 Task: Create a rule from the Recommended list, Task Added to this Project -> add SubTasks in the project ApprisePro with SubTasks Gather and Analyse Requirements , Design and Implement Solution , System Test and UAT , Release to Production / Go Live
Action: Mouse moved to (770, 587)
Screenshot: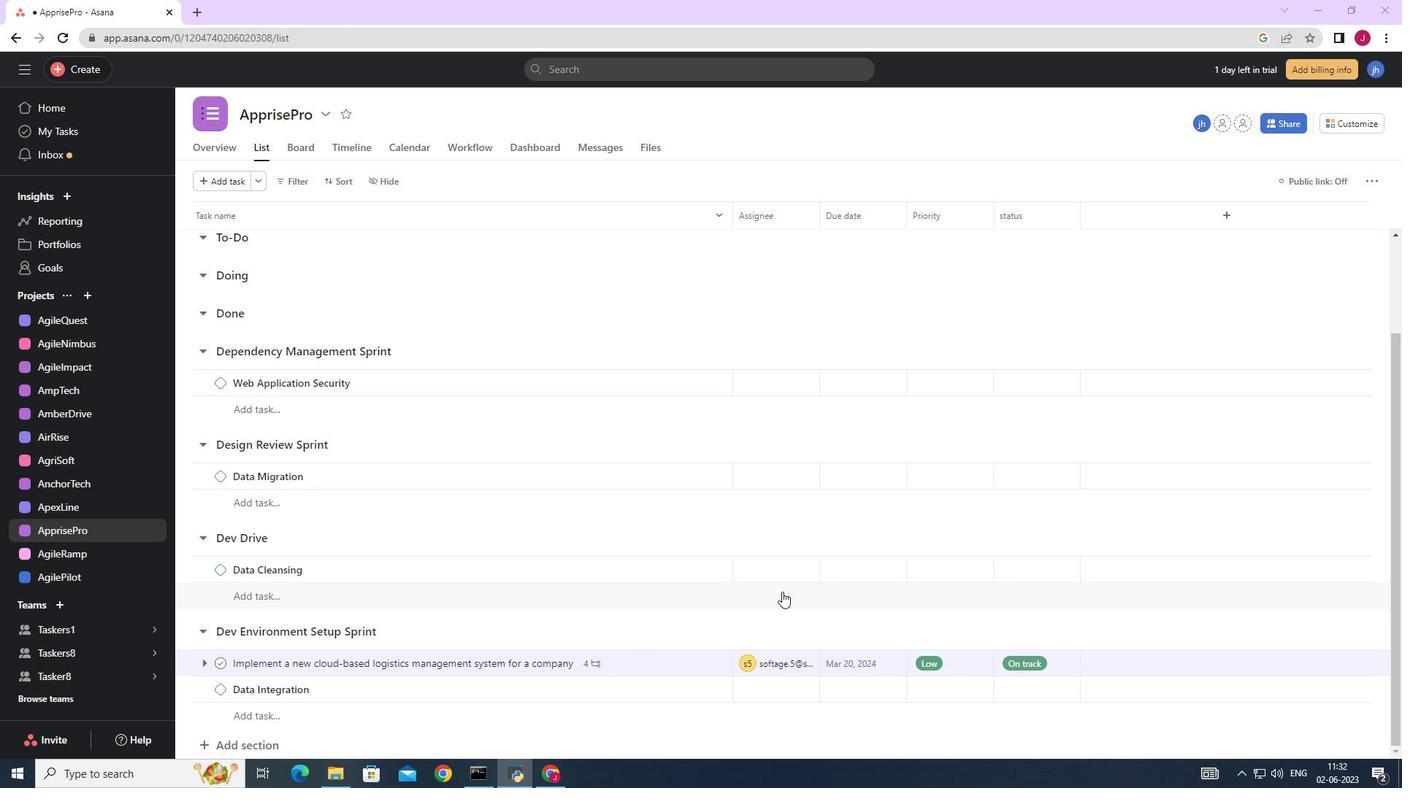 
Action: Mouse scrolled (770, 587) with delta (0, 0)
Screenshot: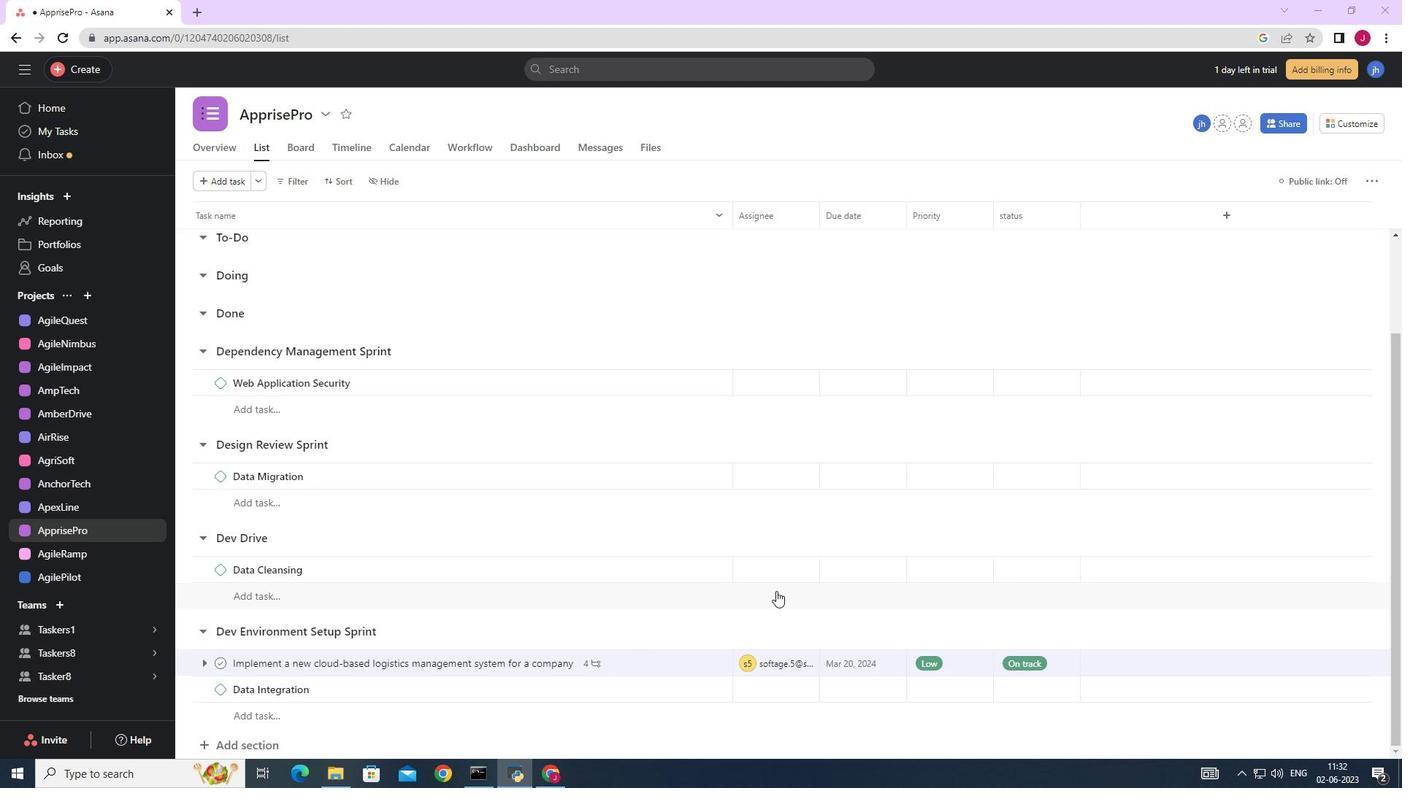 
Action: Mouse scrolled (770, 587) with delta (0, 0)
Screenshot: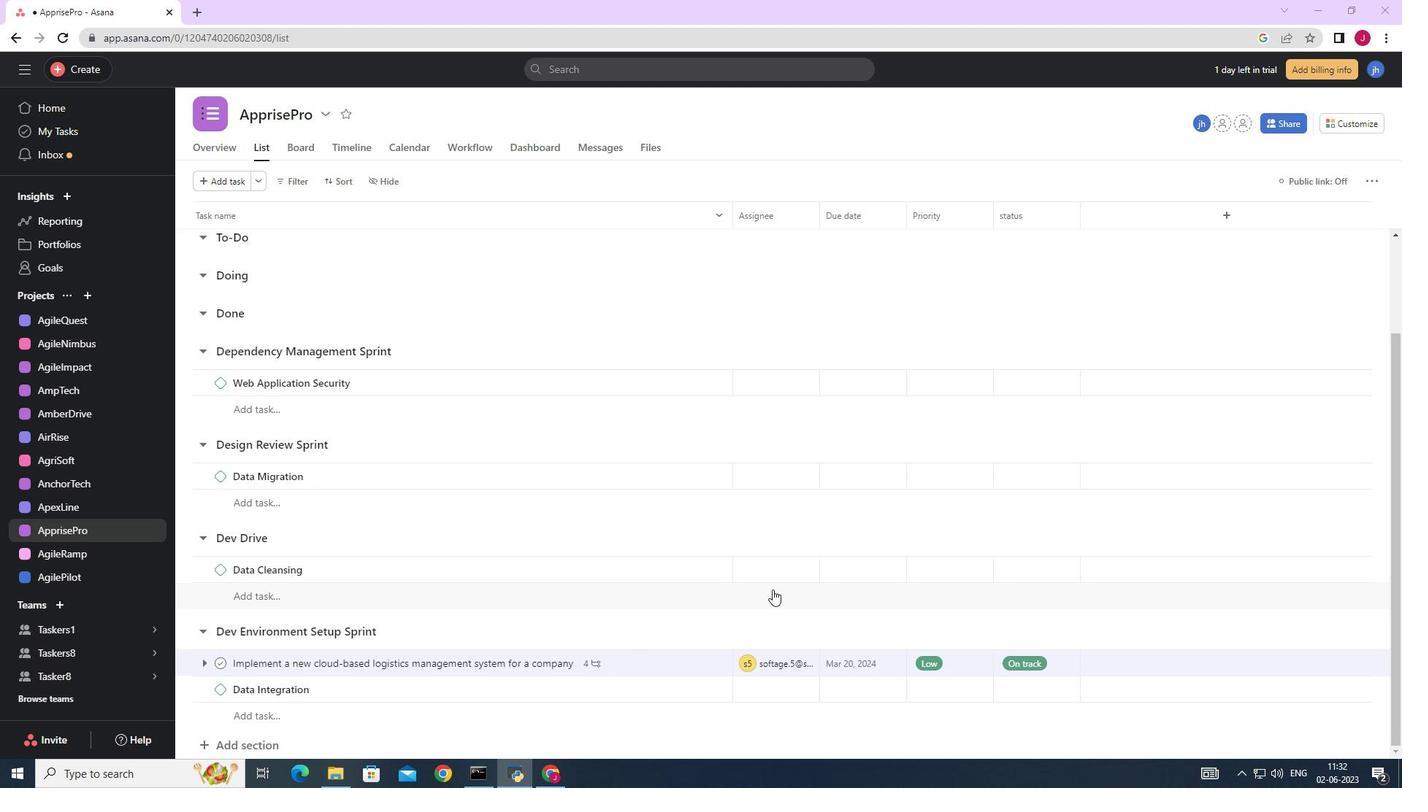 
Action: Mouse scrolled (770, 587) with delta (0, 0)
Screenshot: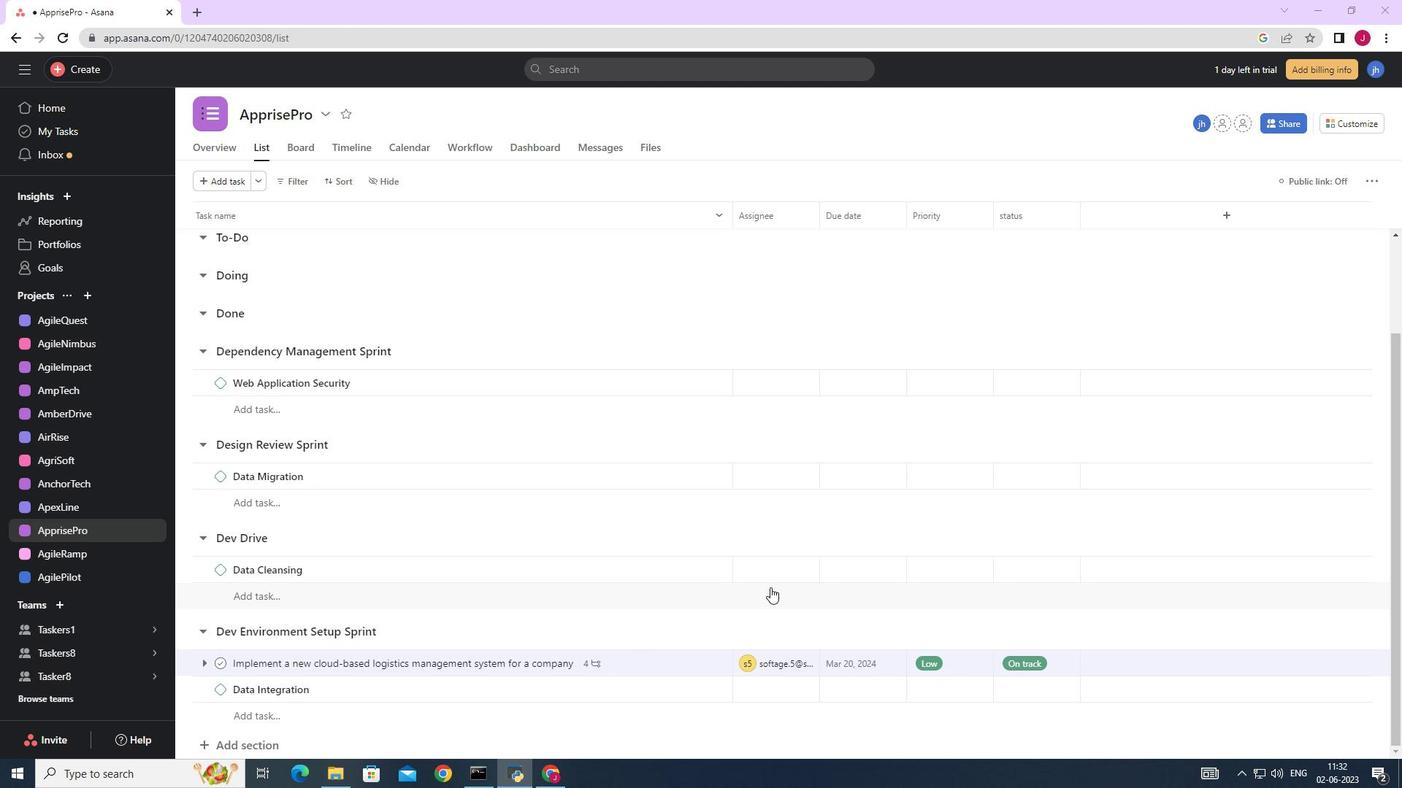 
Action: Mouse scrolled (770, 587) with delta (0, 0)
Screenshot: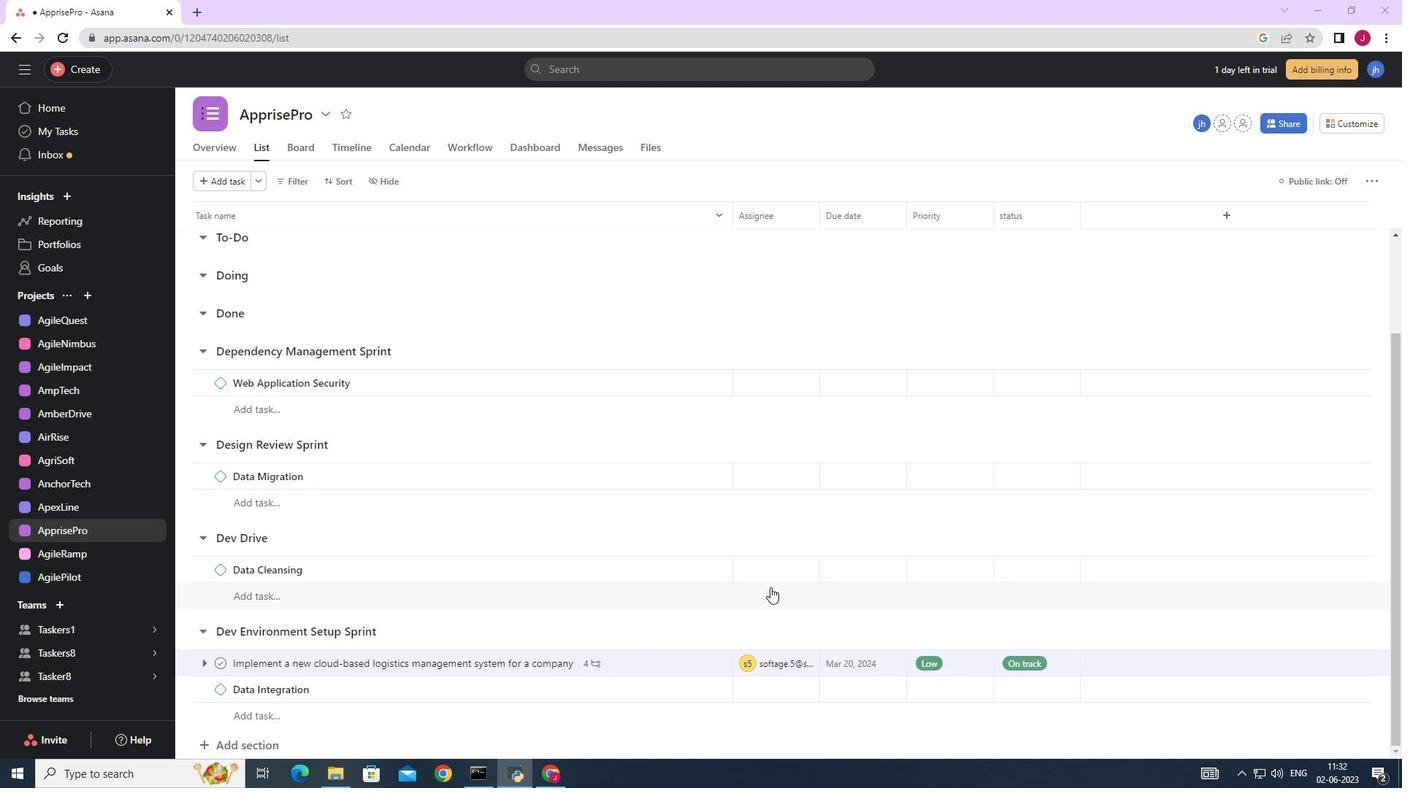 
Action: Mouse moved to (755, 575)
Screenshot: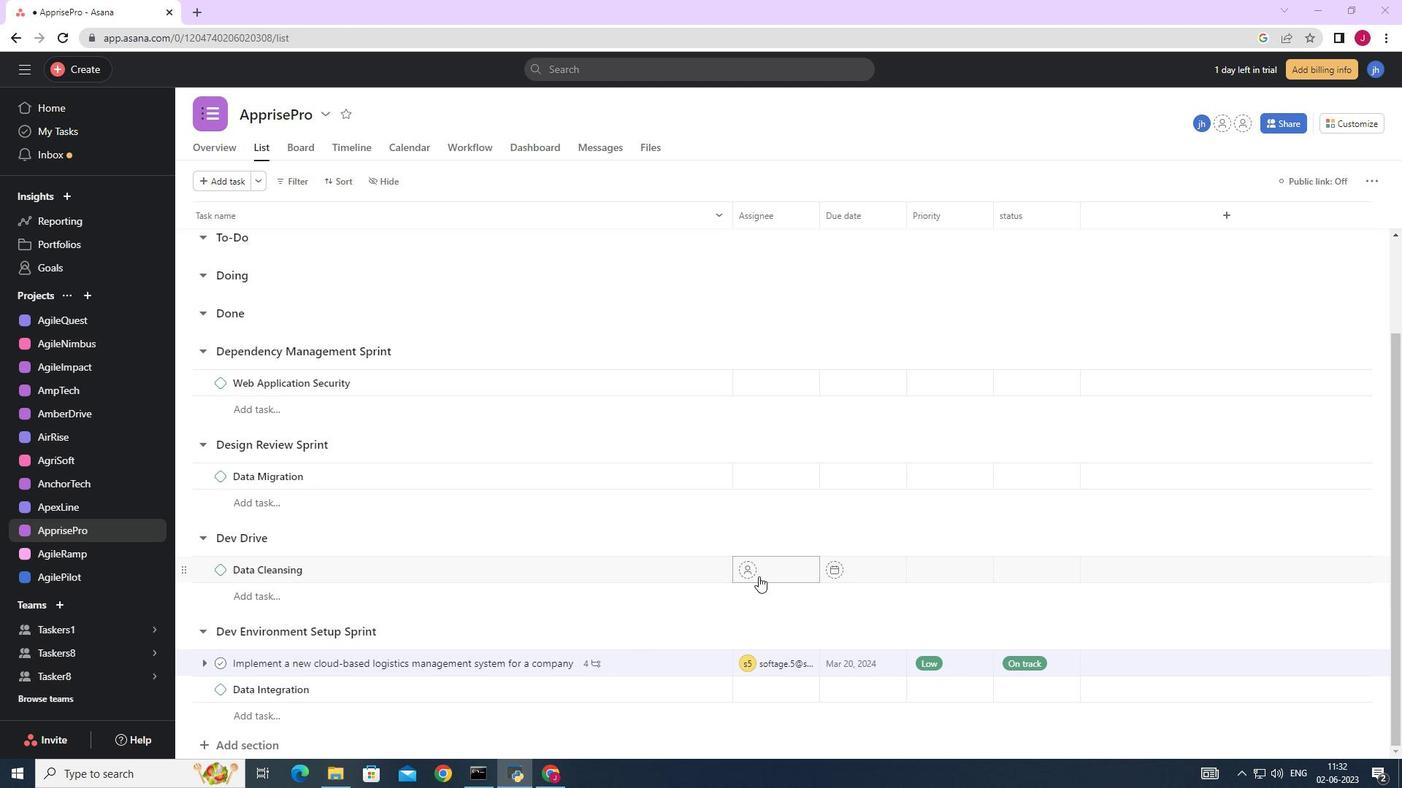 
Action: Mouse scrolled (755, 574) with delta (0, 0)
Screenshot: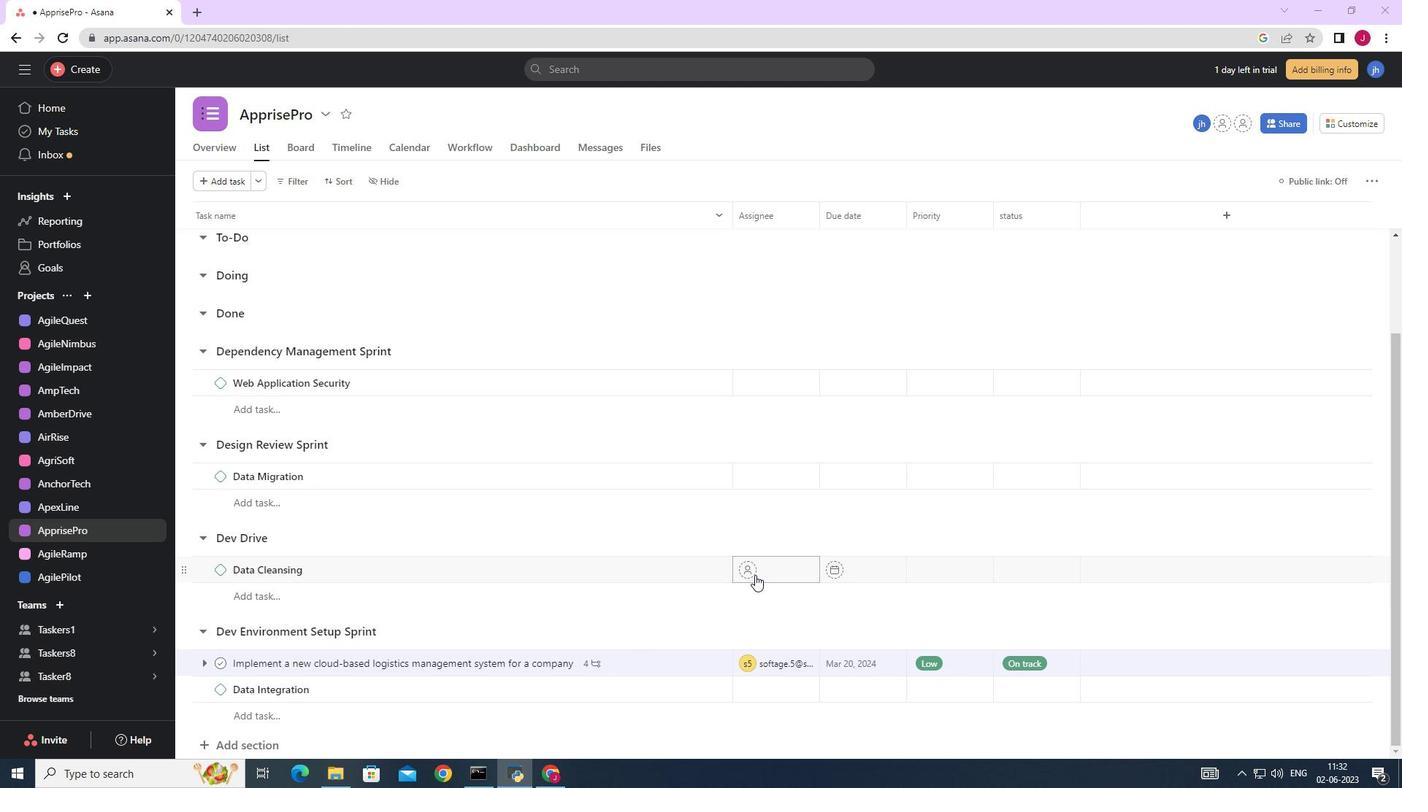 
Action: Mouse scrolled (755, 574) with delta (0, 0)
Screenshot: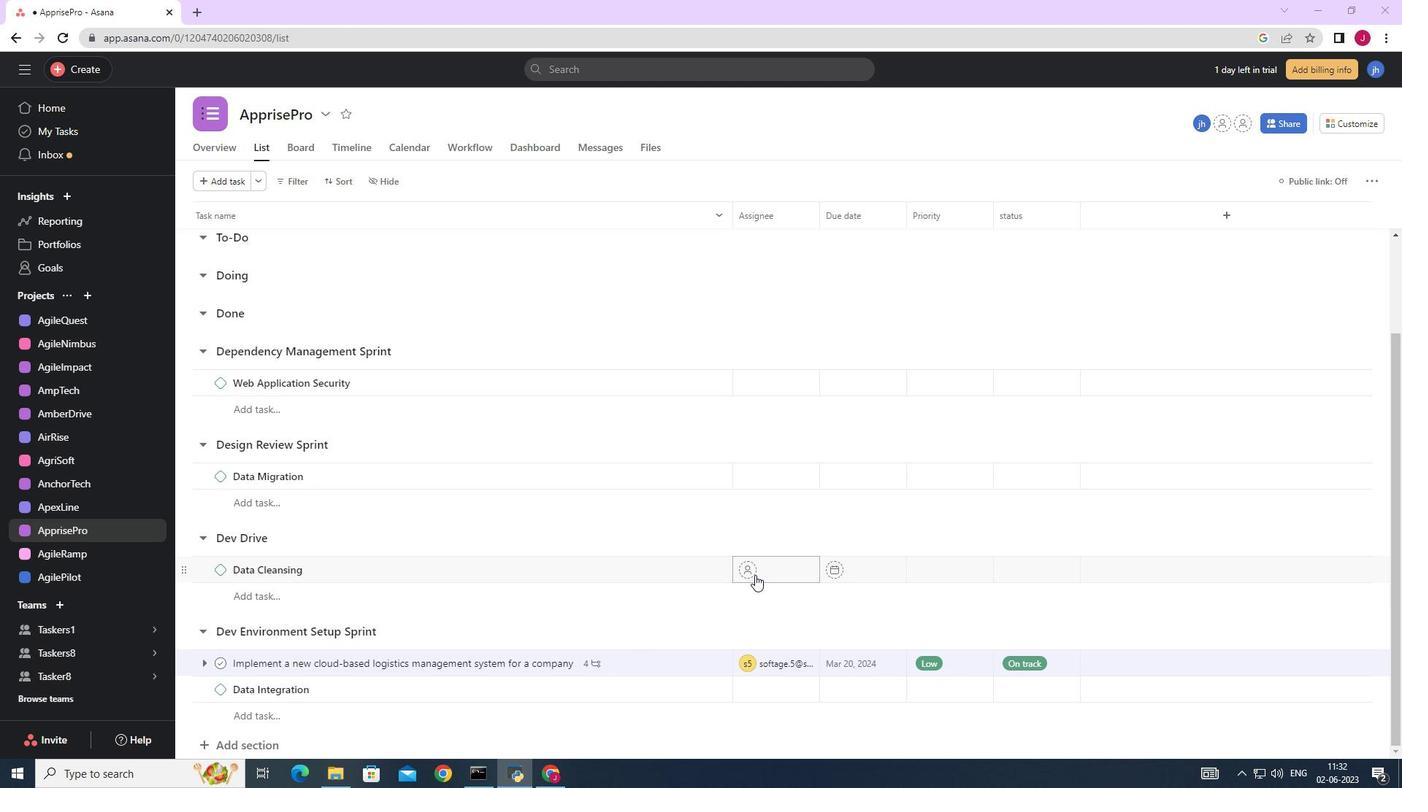 
Action: Mouse moved to (1348, 125)
Screenshot: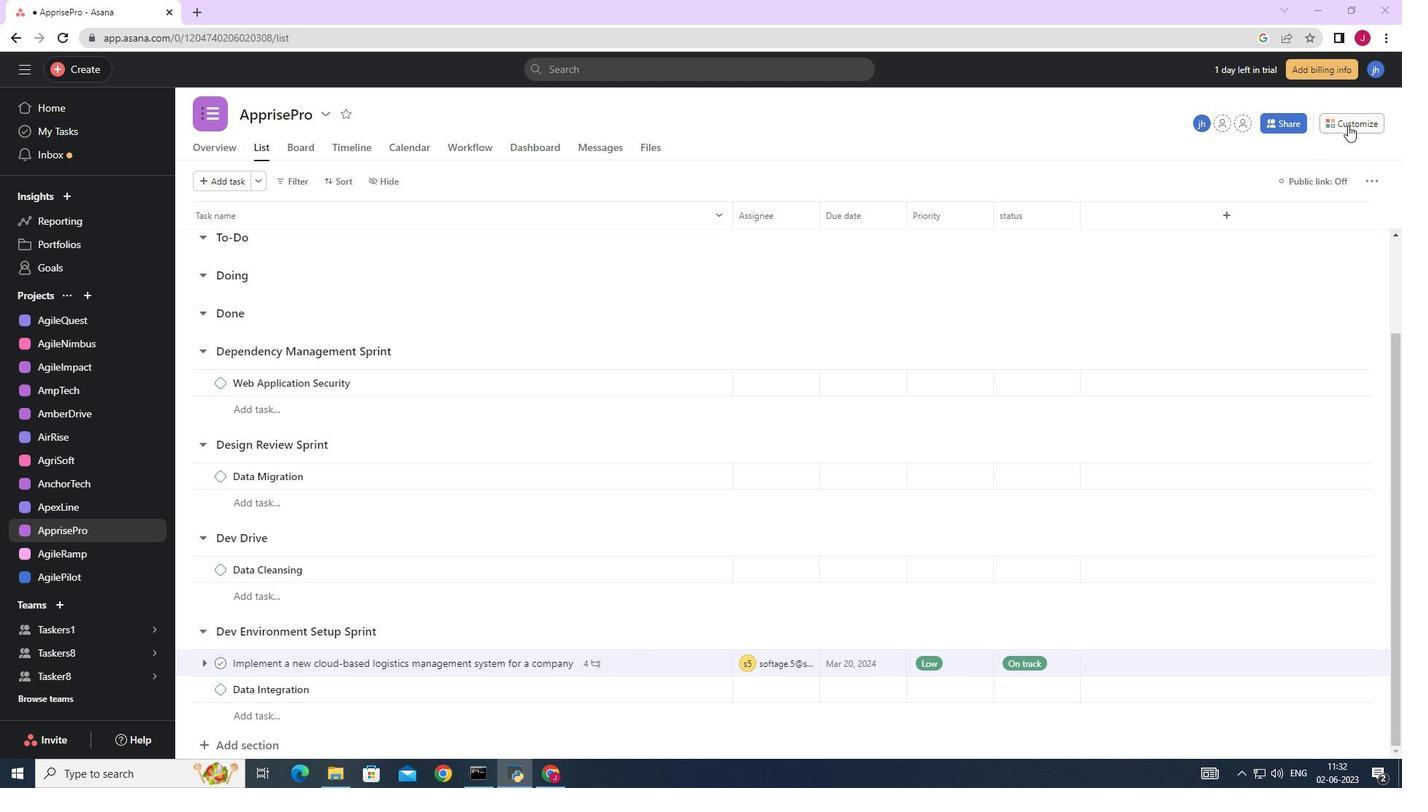
Action: Mouse pressed left at (1348, 125)
Screenshot: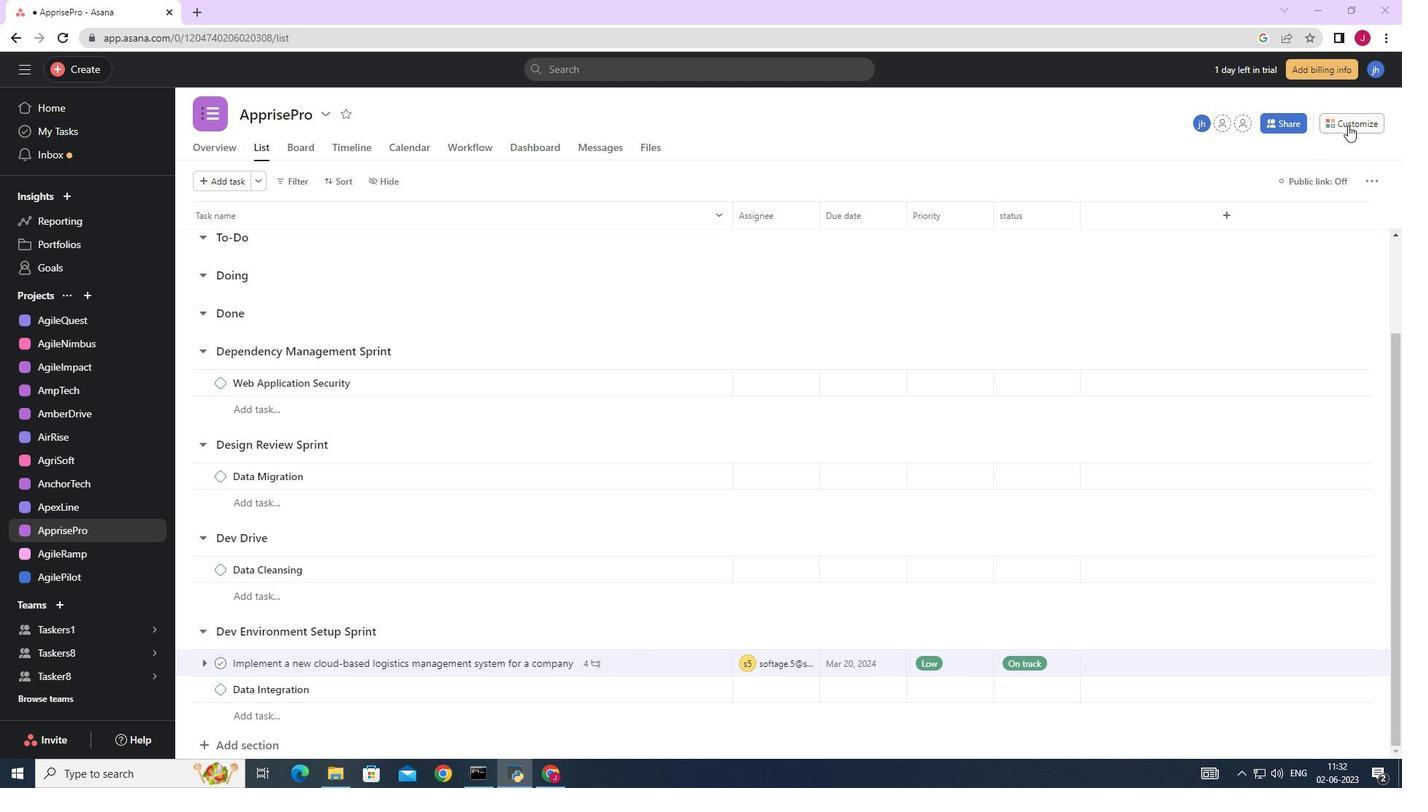 
Action: Mouse moved to (1104, 321)
Screenshot: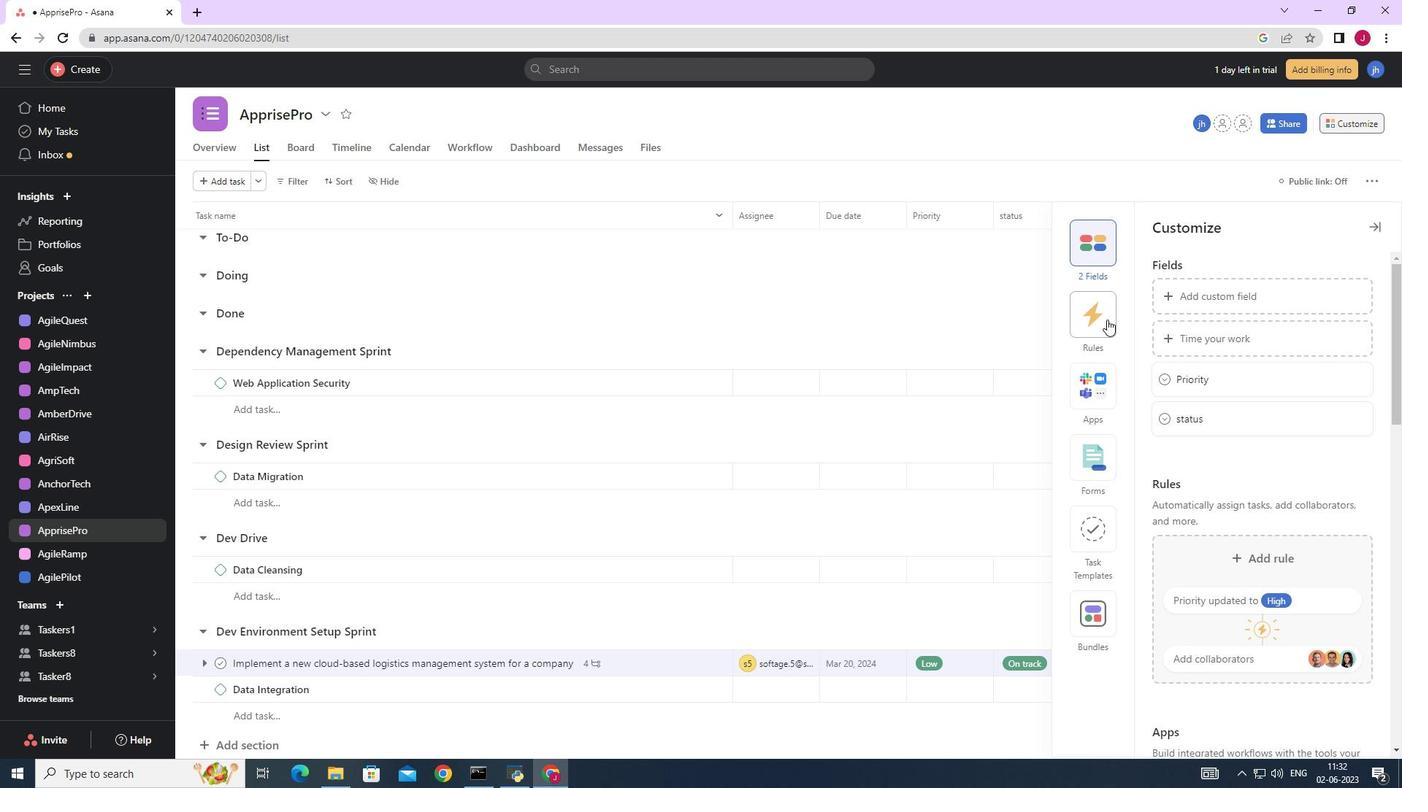 
Action: Mouse pressed left at (1104, 321)
Screenshot: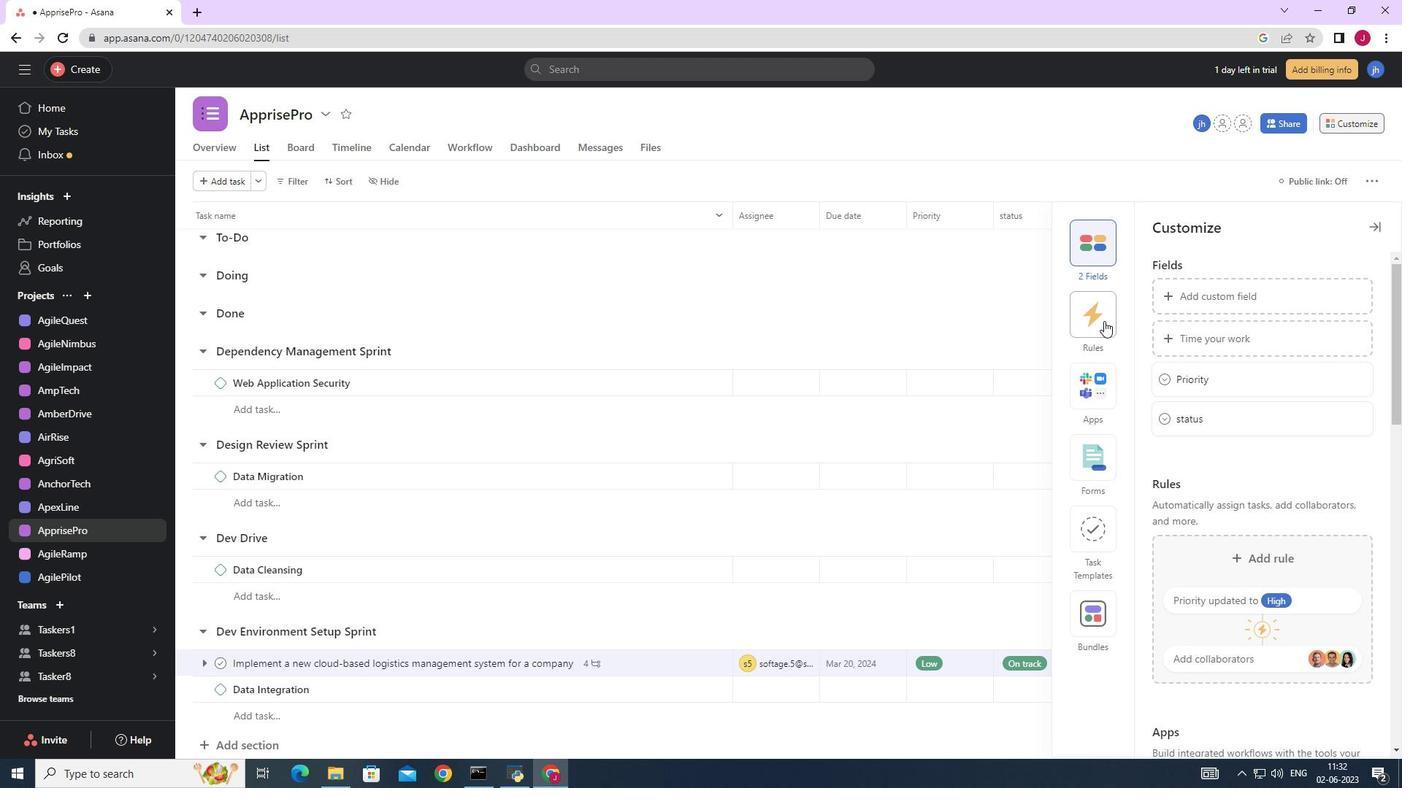 
Action: Mouse moved to (1236, 333)
Screenshot: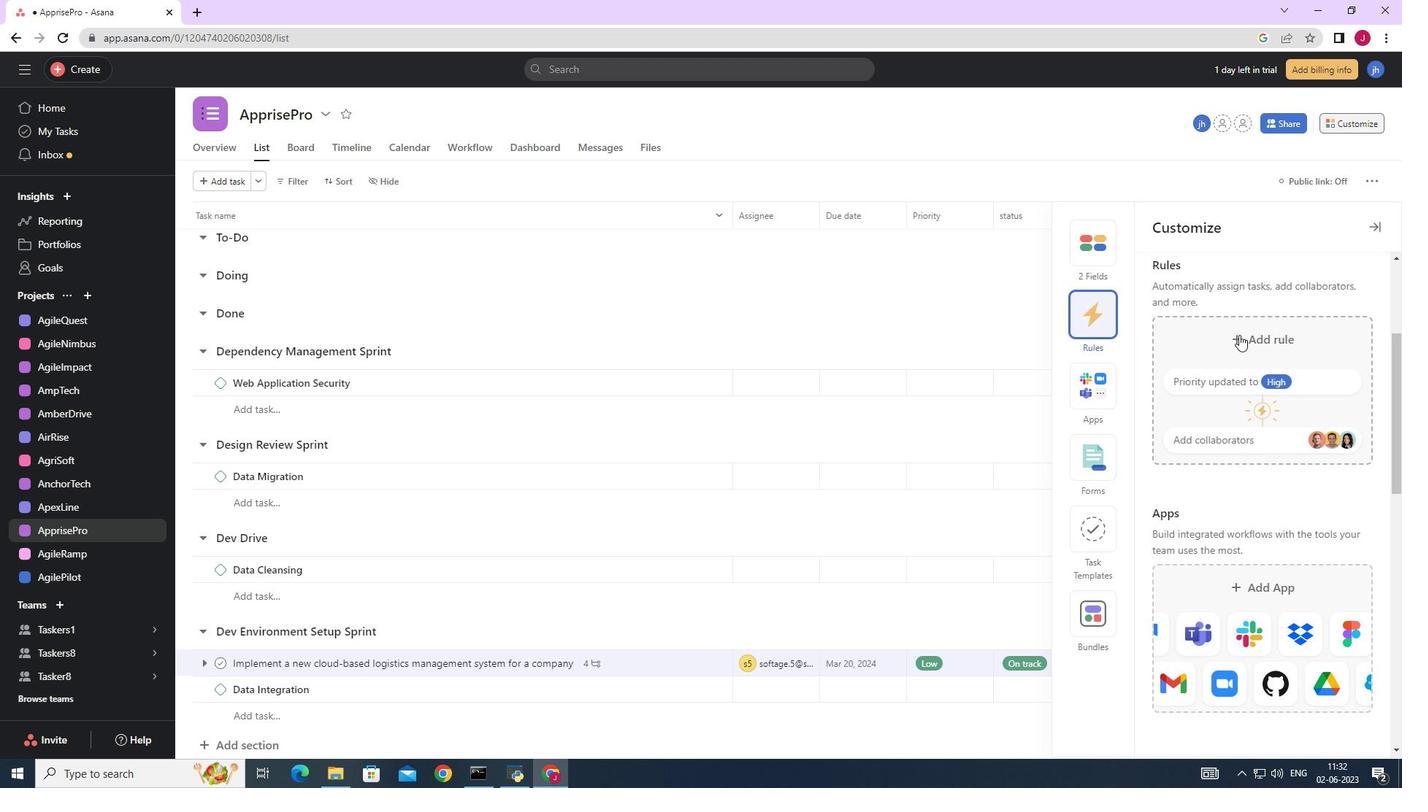 
Action: Mouse pressed left at (1236, 333)
Screenshot: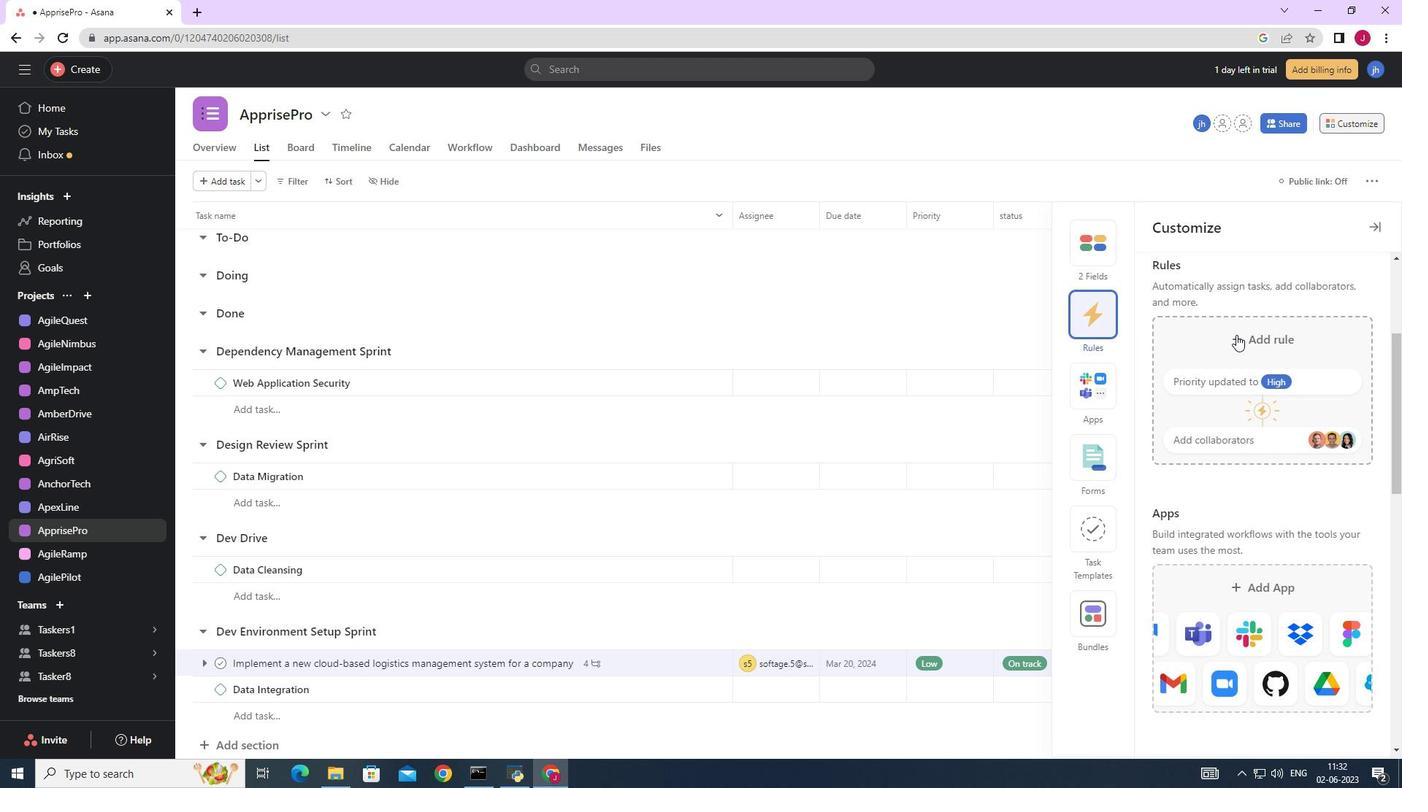 
Action: Mouse moved to (538, 224)
Screenshot: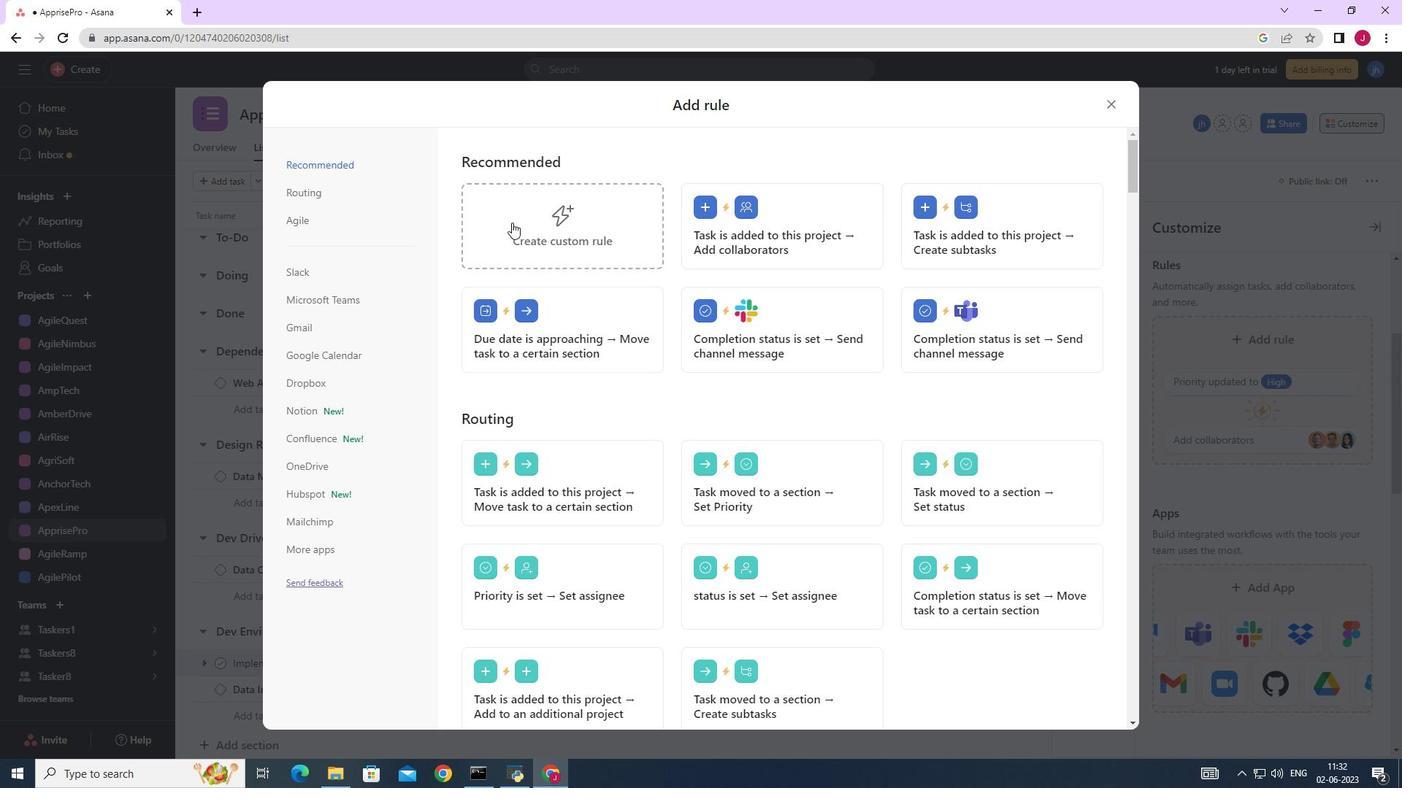 
Action: Mouse pressed left at (538, 224)
Screenshot: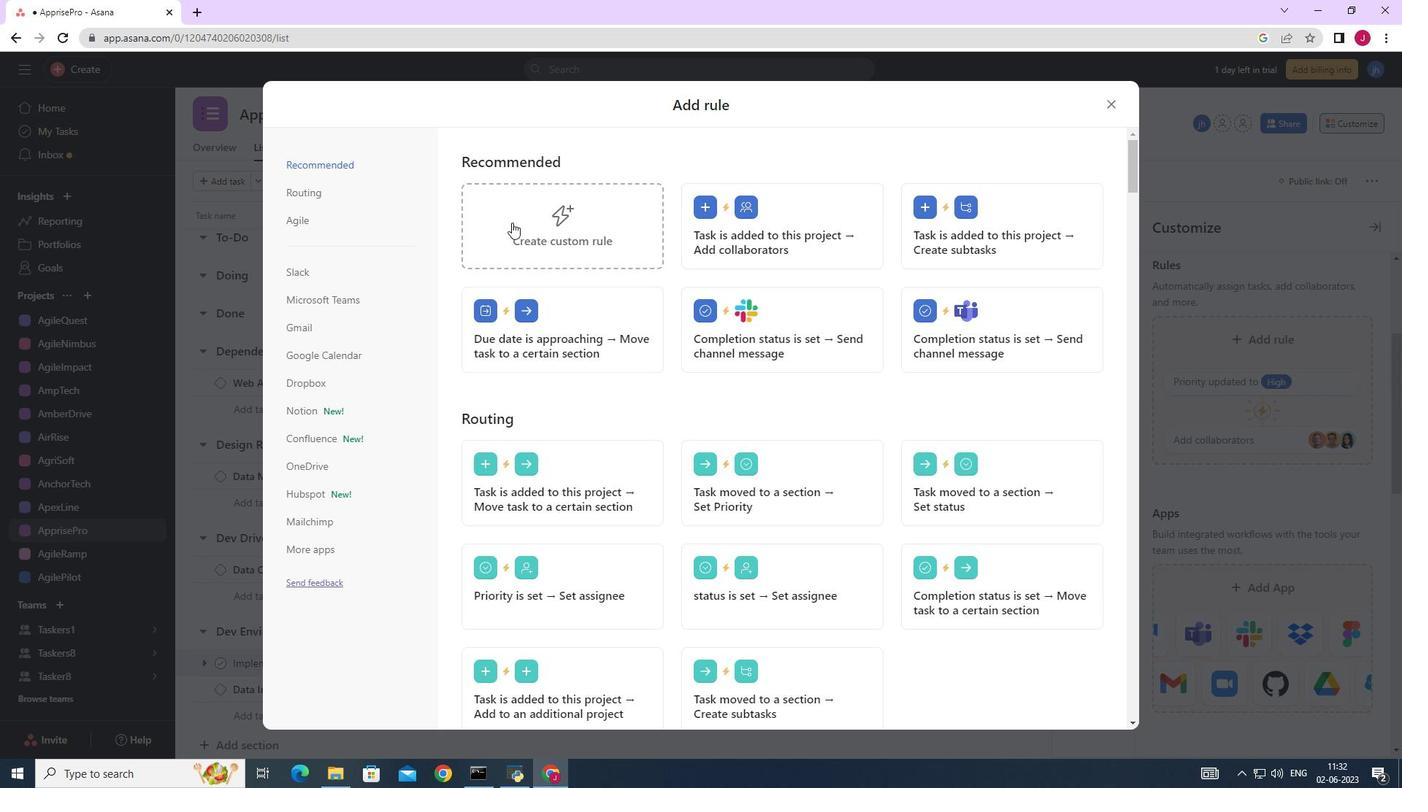 
Action: Mouse moved to (705, 395)
Screenshot: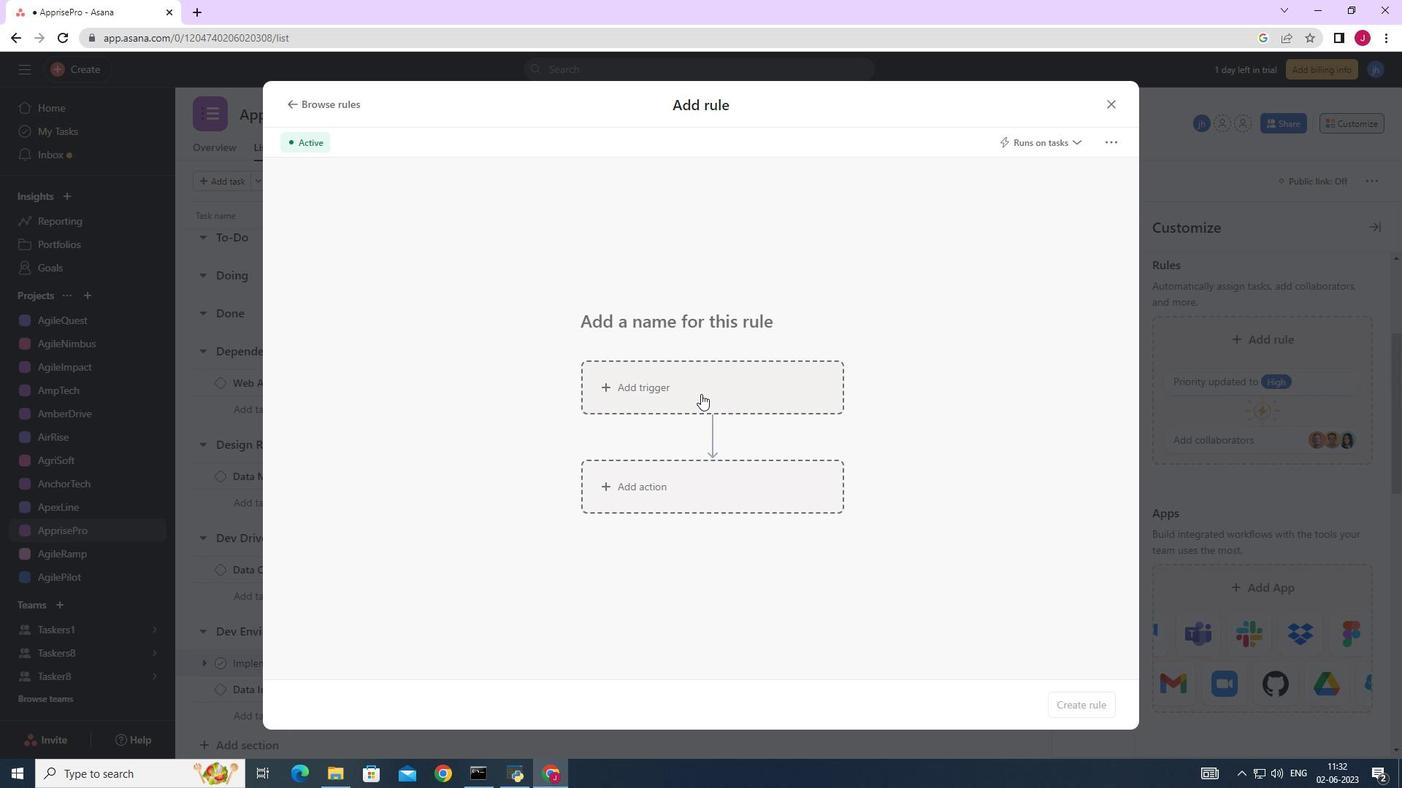 
Action: Mouse pressed left at (705, 395)
Screenshot: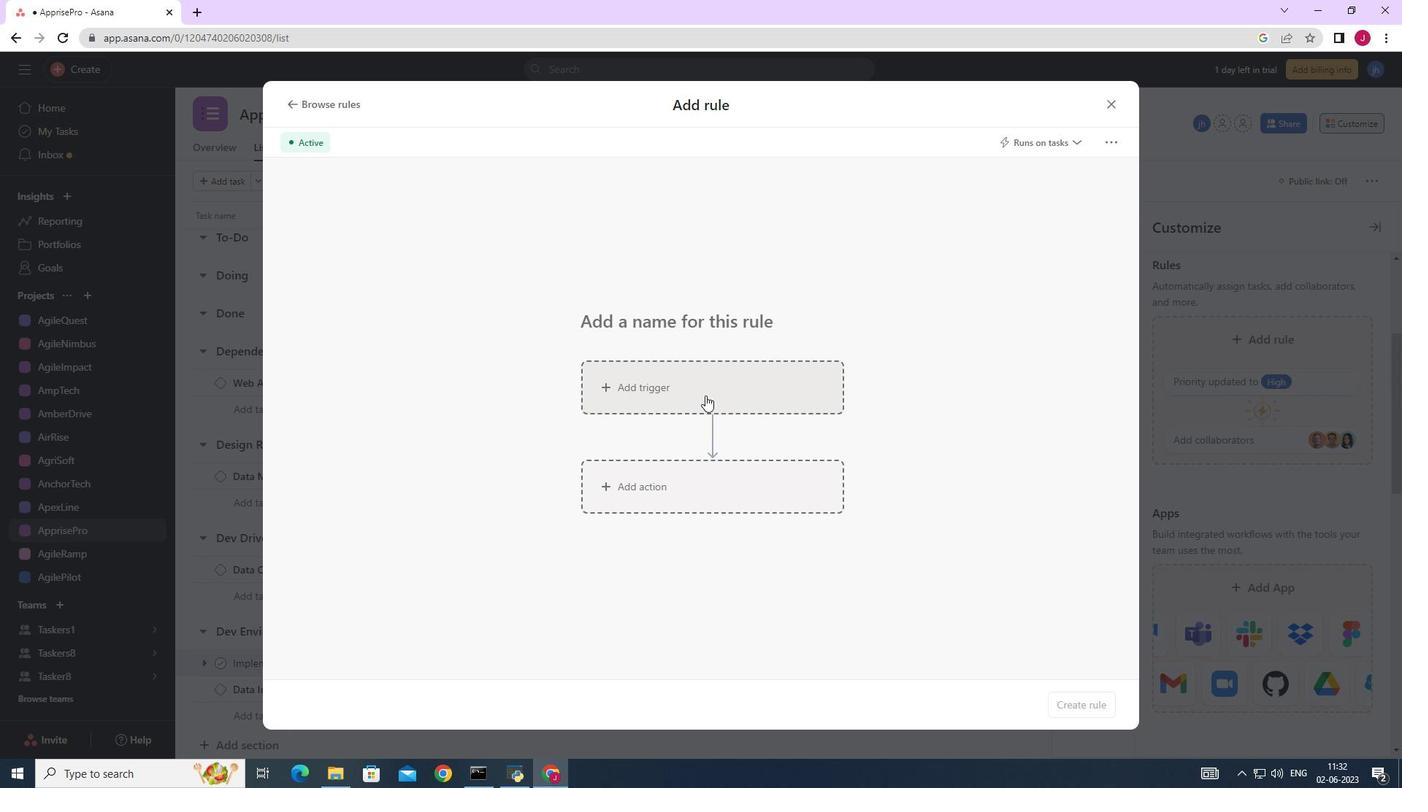 
Action: Mouse moved to (644, 496)
Screenshot: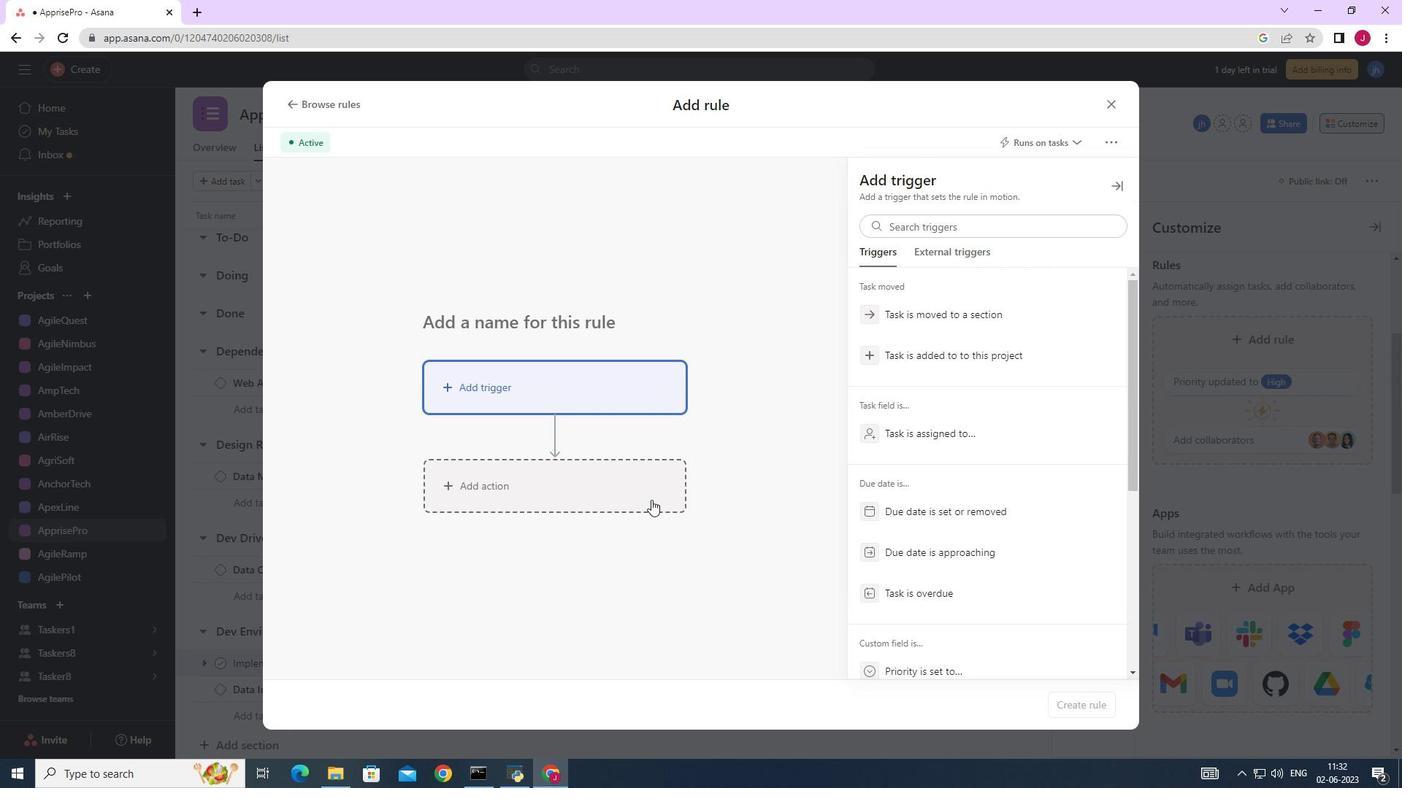 
Action: Mouse pressed left at (644, 496)
Screenshot: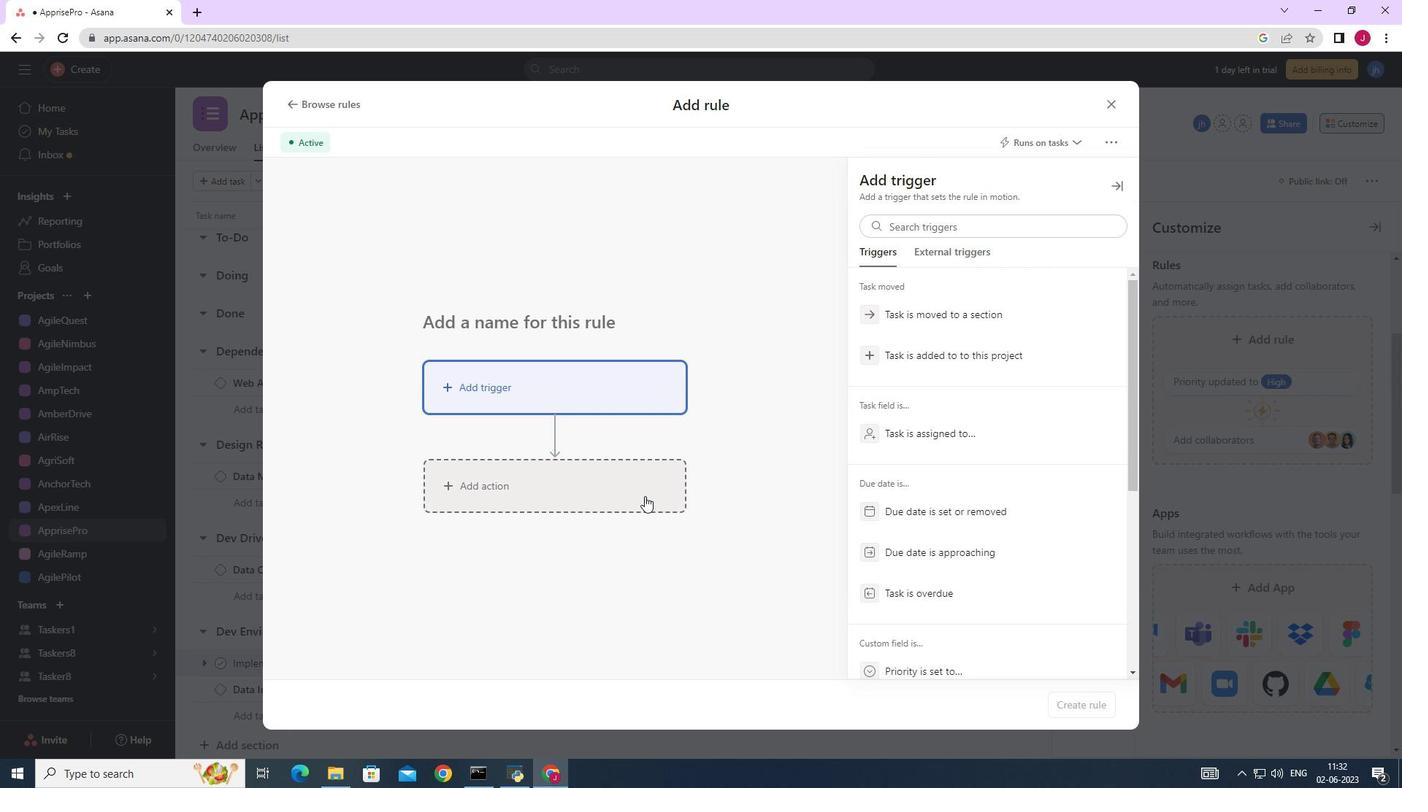 
Action: Mouse moved to (993, 391)
Screenshot: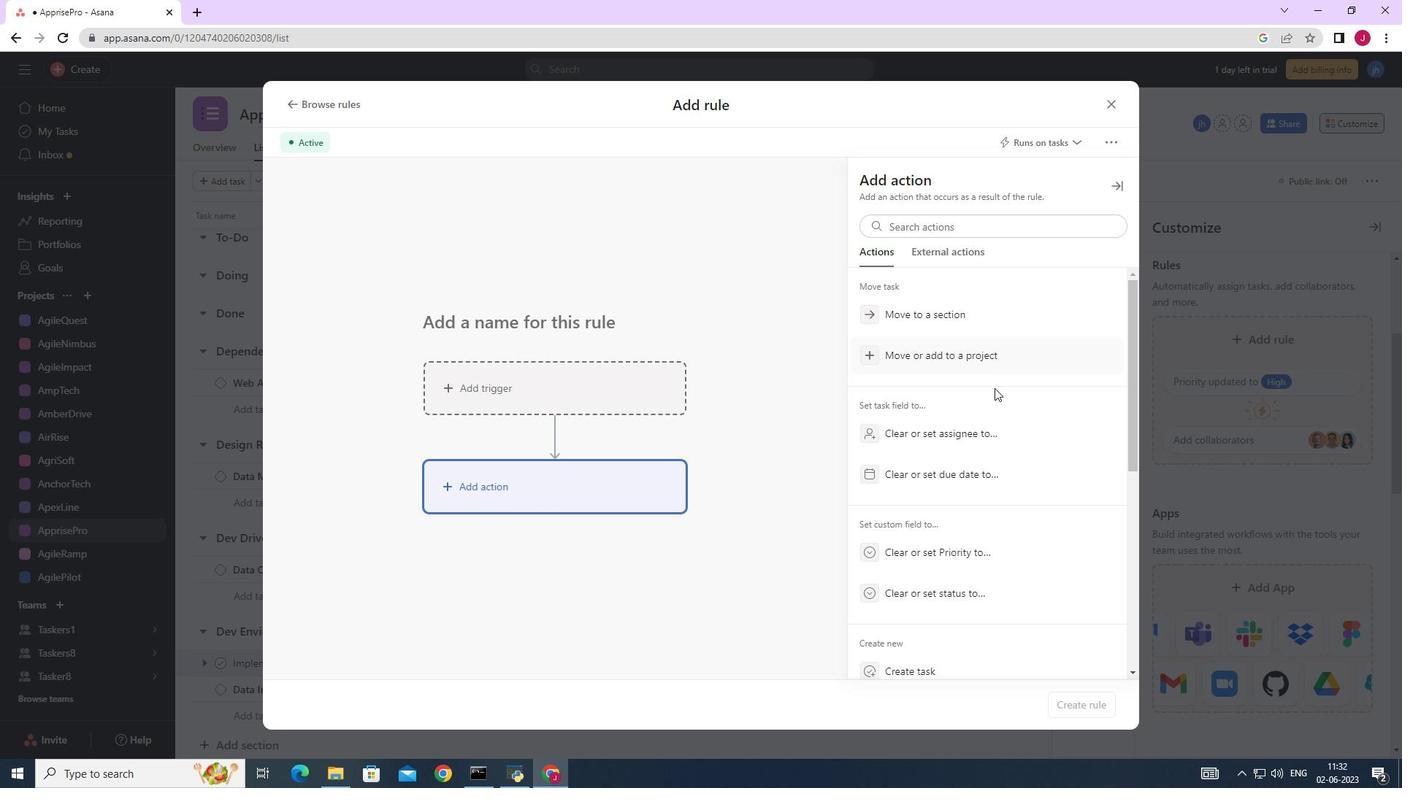 
Action: Mouse scrolled (993, 390) with delta (0, 0)
Screenshot: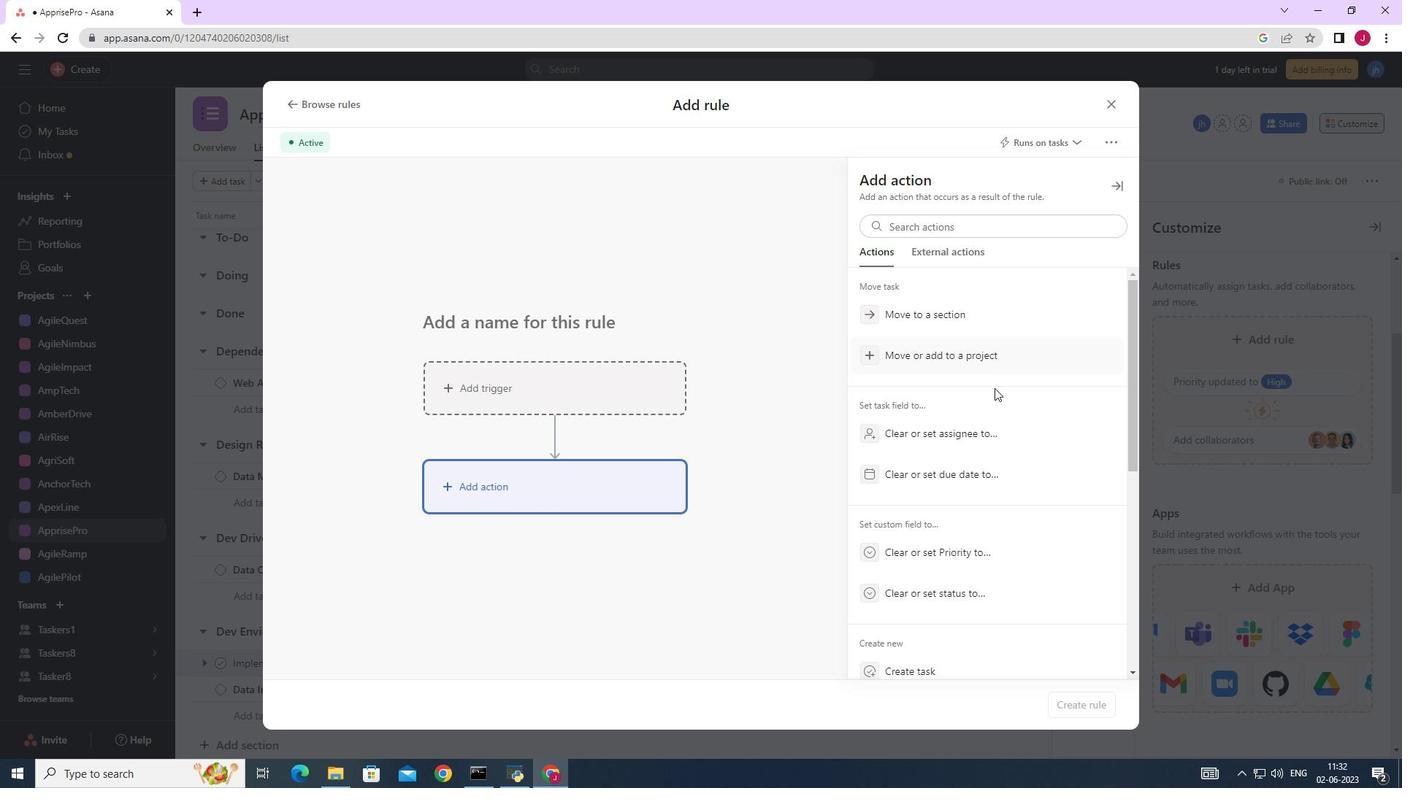 
Action: Mouse moved to (993, 393)
Screenshot: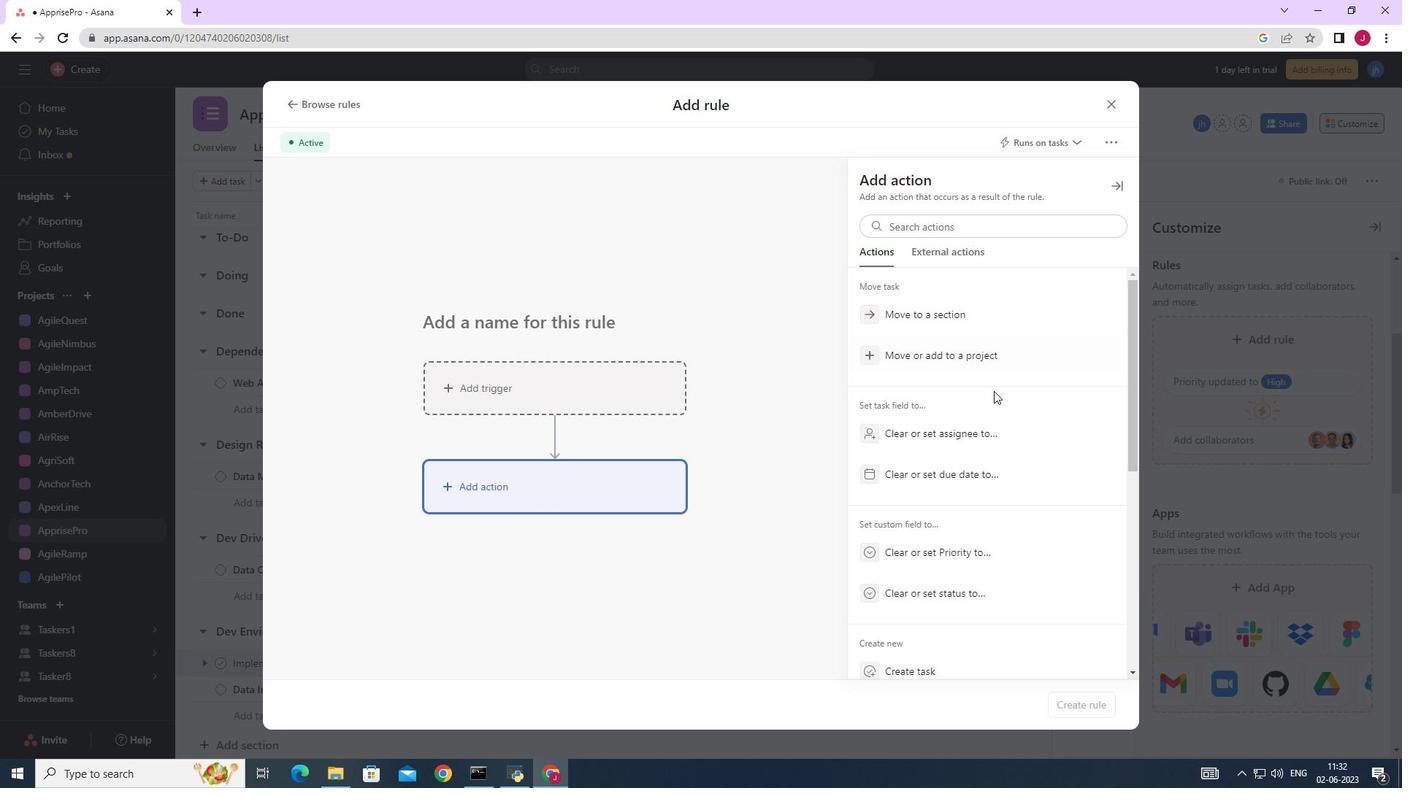 
Action: Mouse scrolled (993, 391) with delta (0, 0)
Screenshot: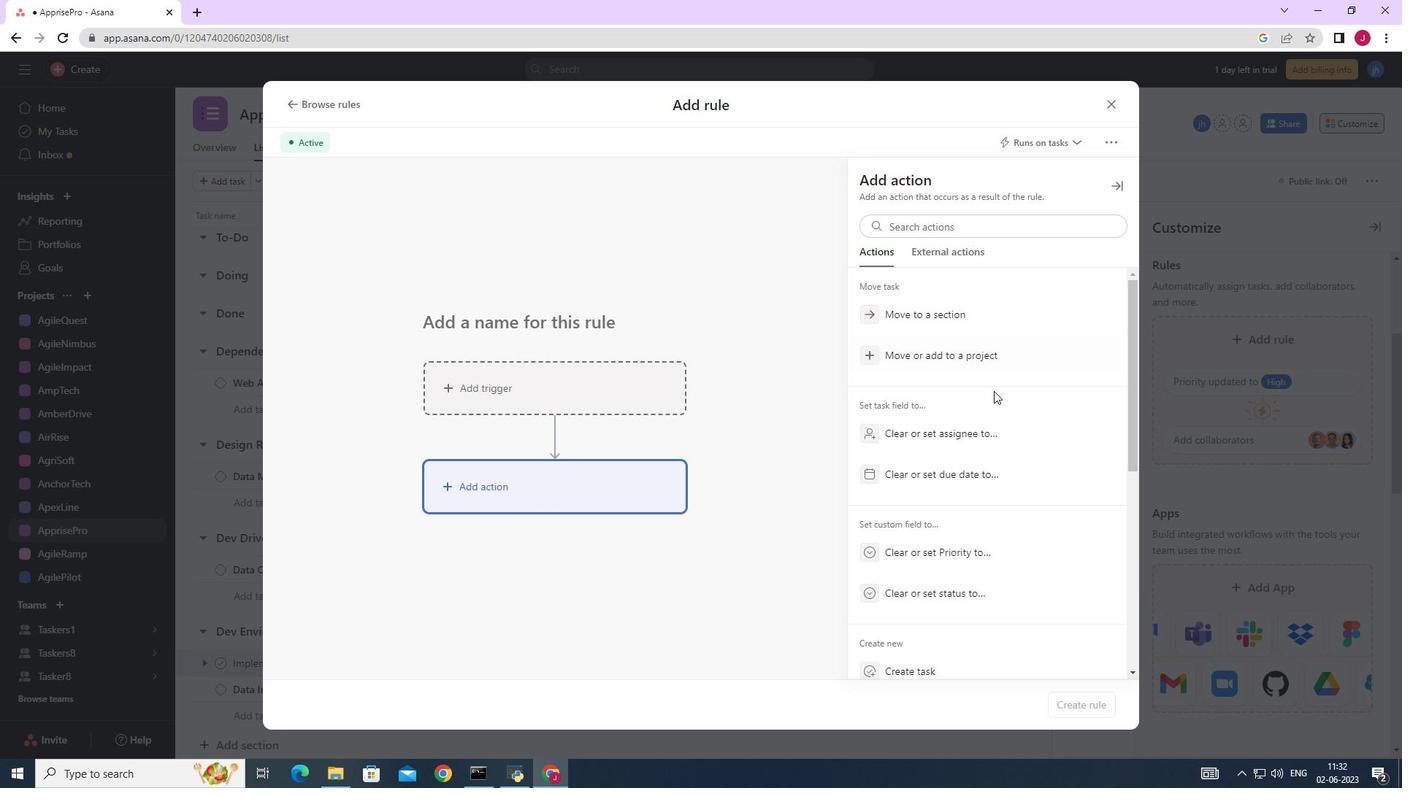 
Action: Mouse moved to (993, 394)
Screenshot: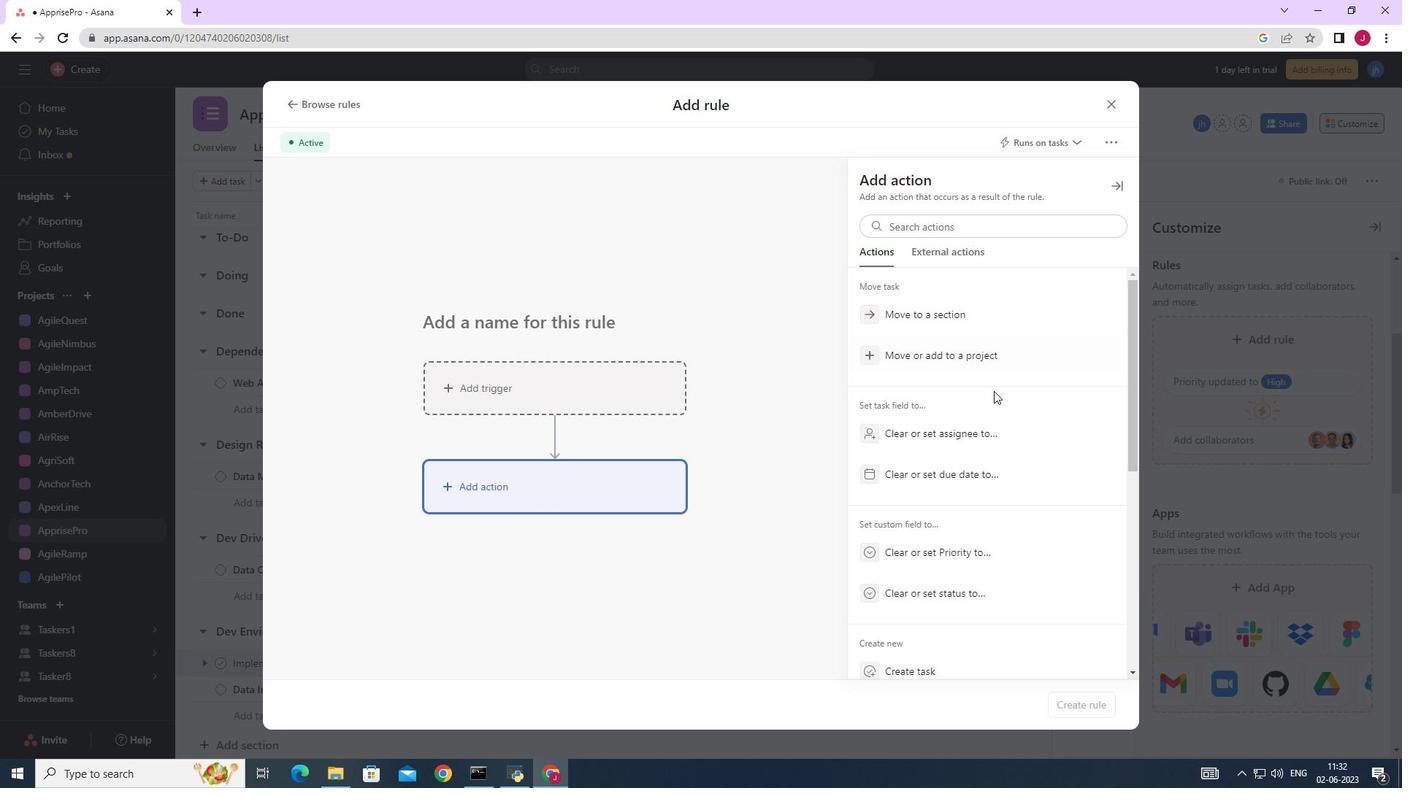 
Action: Mouse scrolled (993, 393) with delta (0, 0)
Screenshot: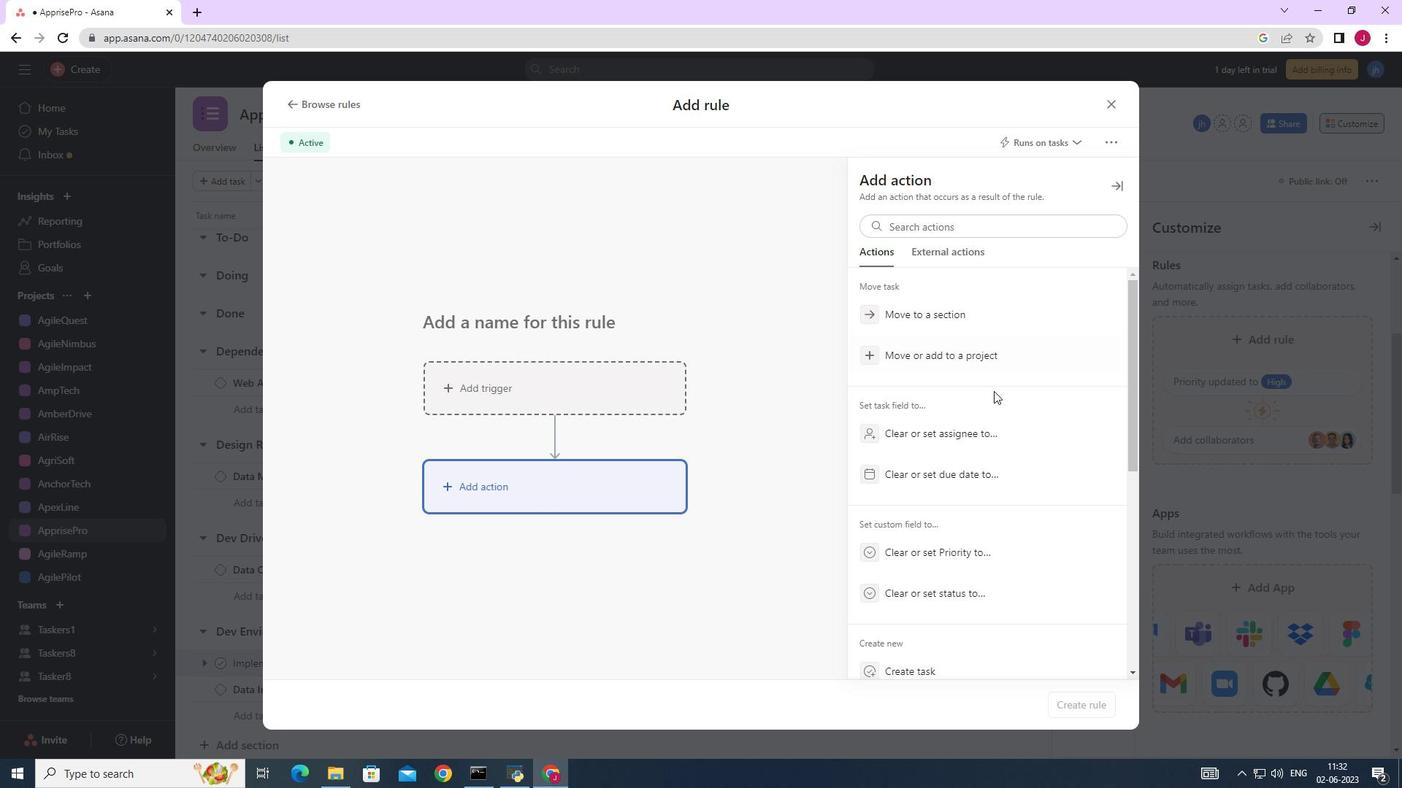 
Action: Mouse moved to (927, 491)
Screenshot: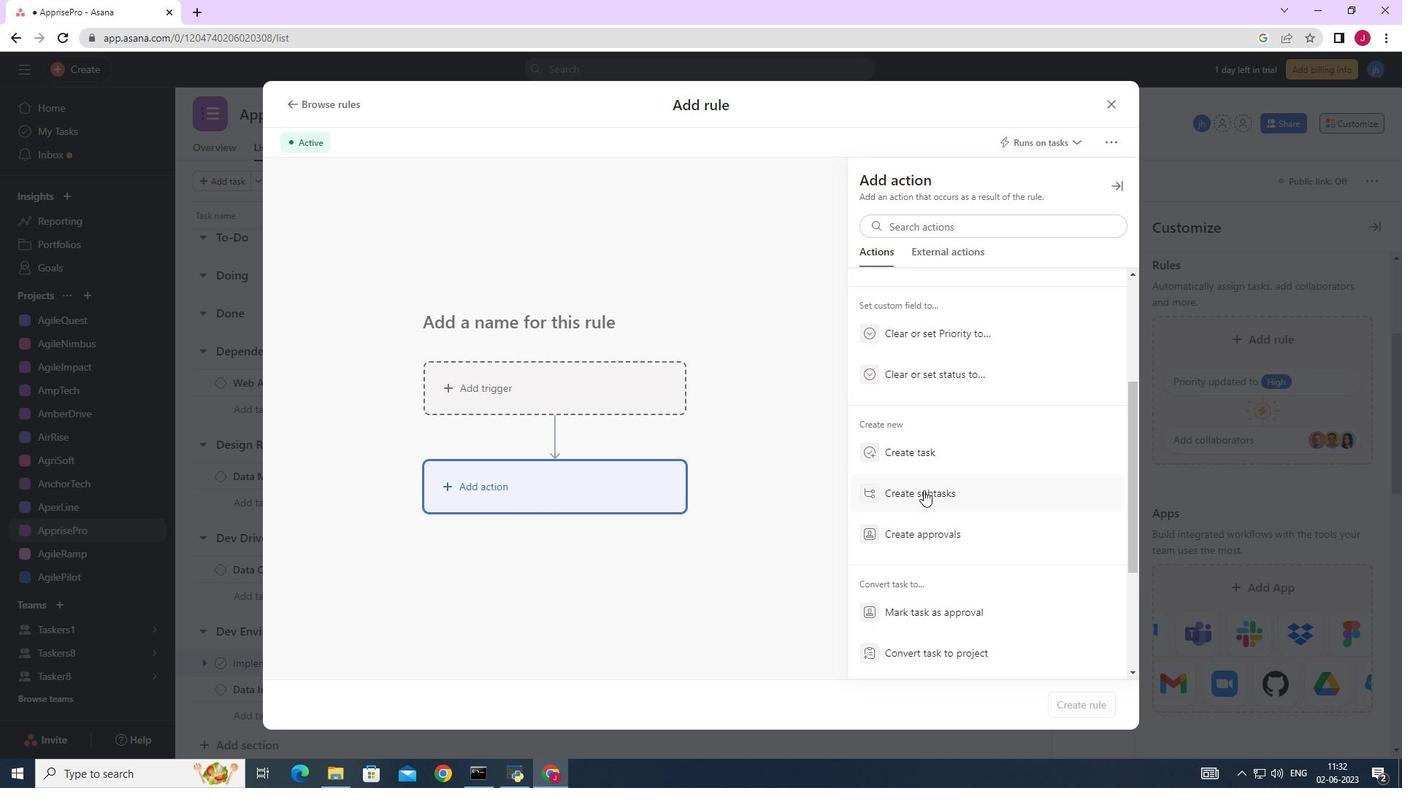 
Action: Mouse pressed left at (927, 491)
Screenshot: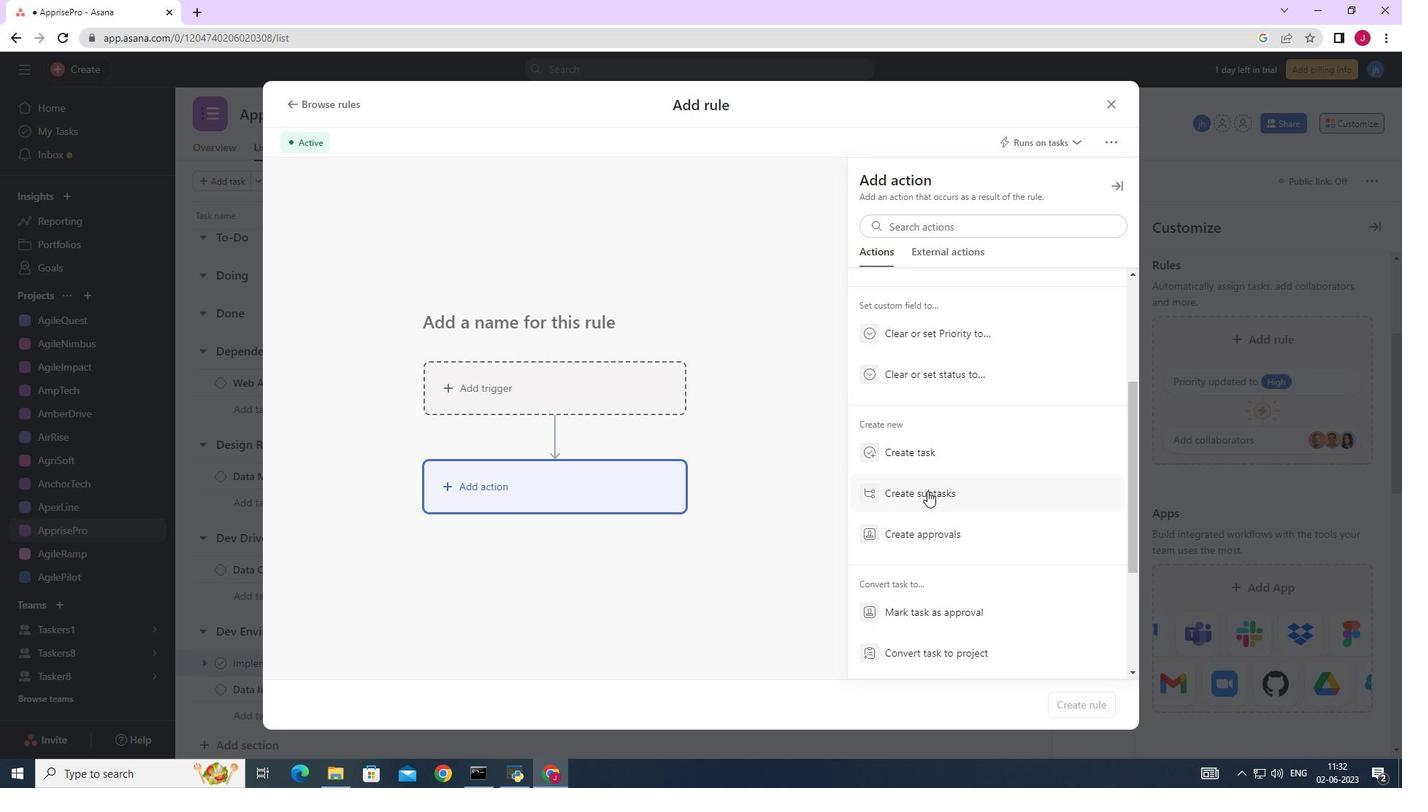 
Action: Mouse moved to (923, 233)
Screenshot: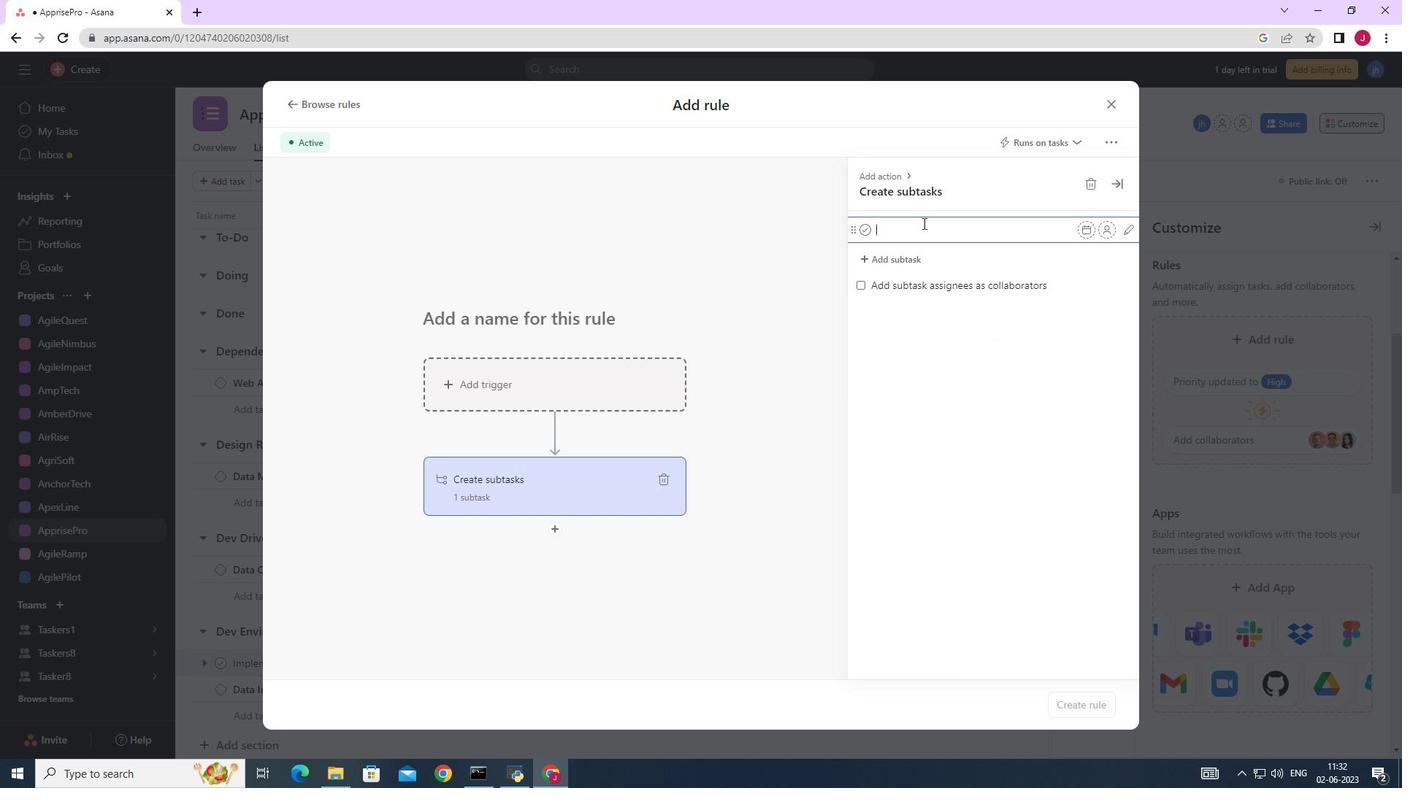
Action: Mouse pressed left at (923, 233)
Screenshot: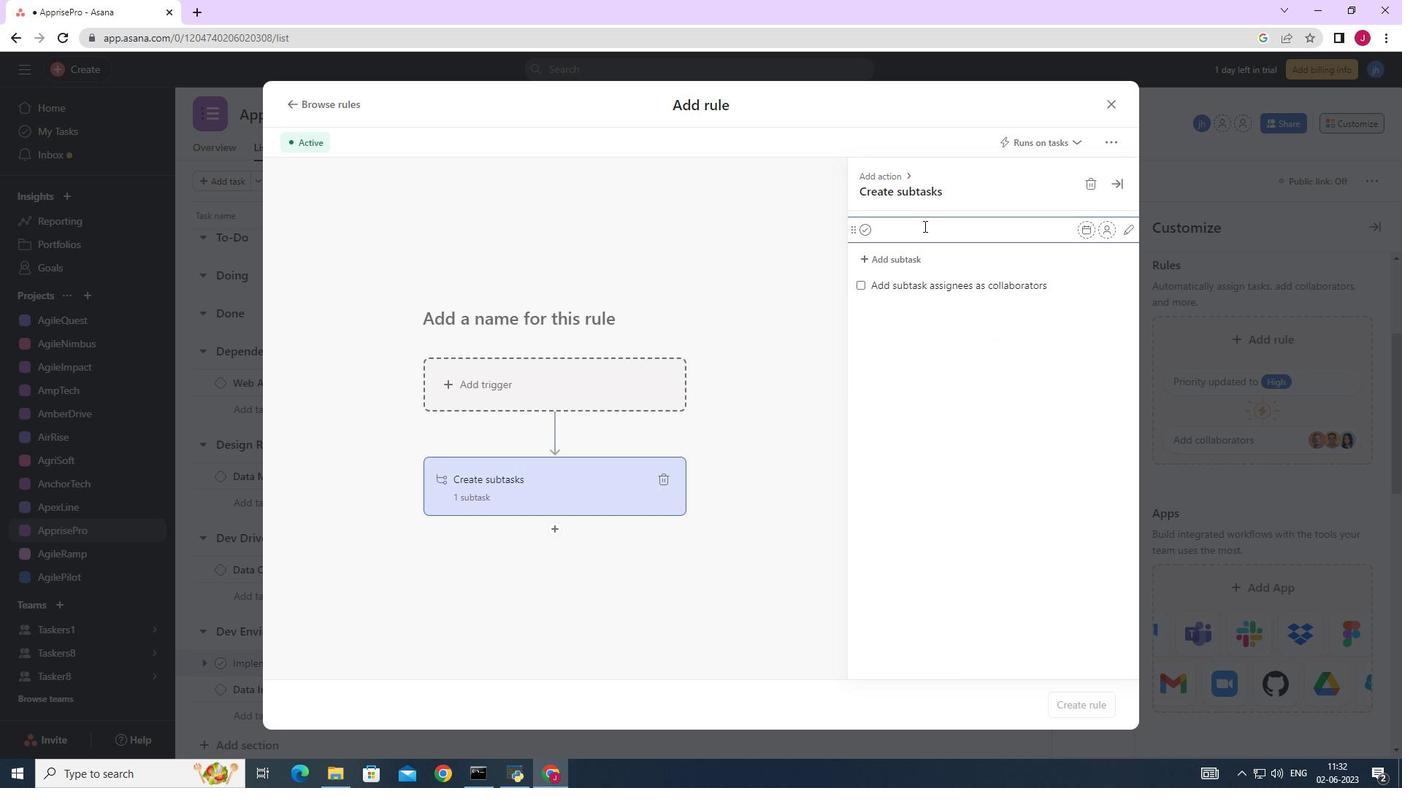 
Action: Key pressed <Key.caps_lock>R<Key.caps_lock>ather<Key.space>and<Key.space><Key.caps_lock>A<Key.caps_lock>nalyse<Key.space><Key.caps_lock>R<Key.caps_lock>equirements<Key.enter><Key.caps_lock>D<Key.caps_lock>esign<Key.space>and<Key.space><Key.caps_lock>I<Key.caps_lock>mplement<Key.space><Key.caps_lock>S<Key.caps_lock>olution<Key.space><Key.enter><Key.caps_lock>S<Key.caps_lock>ystem<Key.space><Key.caps_lock>T<Key.caps_lock>est<Key.space>and<Key.space><Key.caps_lock>UAT<Key.enter><Key.caps_lock>r<Key.caps_lock>ELEASE<Key.space>TO<Key.space>PRODUCTION<Key.backspace><Key.backspace><Key.backspace><Key.backspace><Key.backspace><Key.backspace><Key.backspace><Key.backspace><Key.backspace><Key.backspace><Key.backspace><Key.backspace><Key.backspace><Key.backspace><Key.backspace><Key.backspace><Key.backspace><Key.backspace><Key.backspace><Key.backspace><Key.backspace><Key.backspace><Key.backspace><Key.backspace><Key.backspace><Key.backspace><Key.backspace><Key.backspace>R<Key.caps_lock>elease<Key.space>to<Key.space>productiomn<Key.backspace><Key.backspace>n<Key.space>/<Key.space><Key.caps_lock>G<Key.caps_lock>o<Key.space><Key.caps_lock>L<Key.caps_lock>ive<Key.enter>
Screenshot: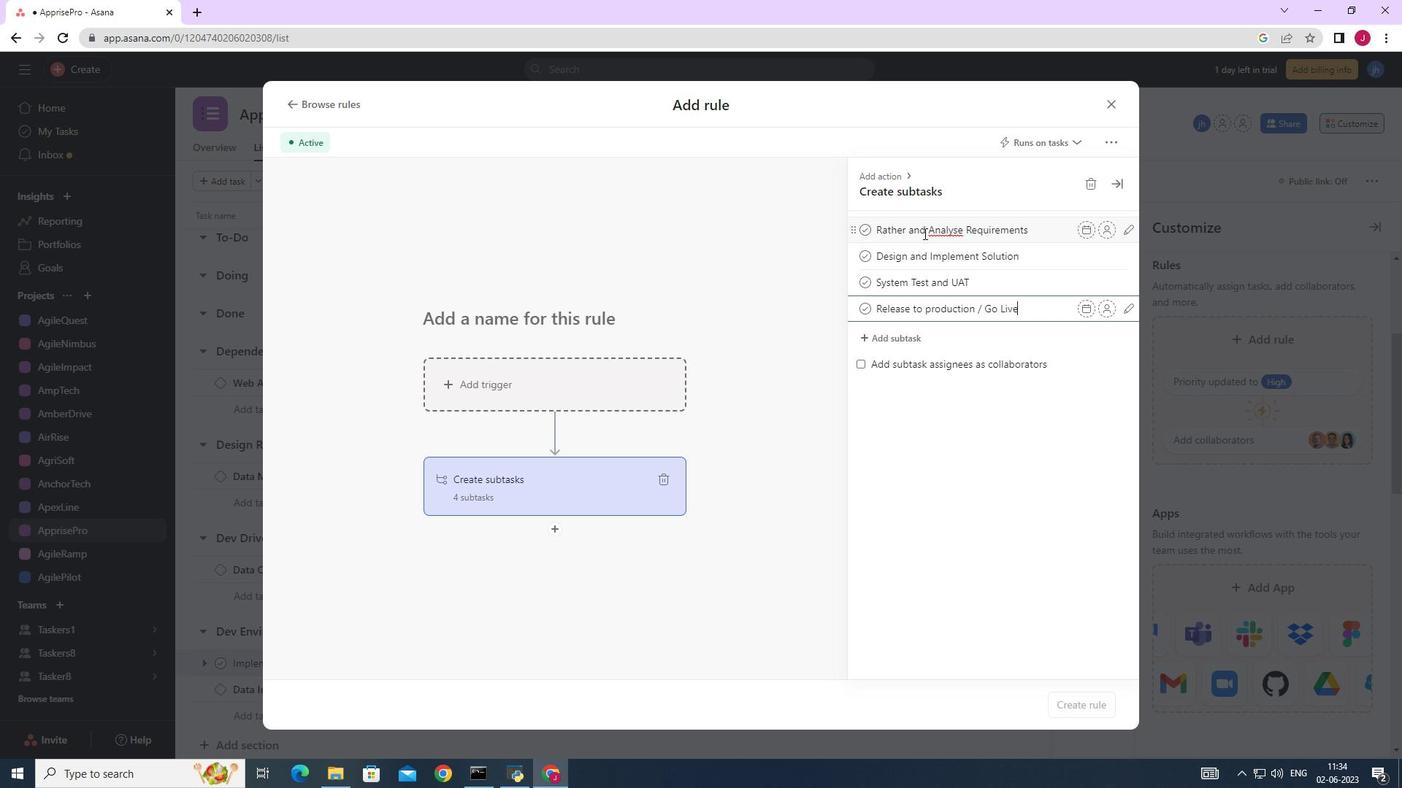 
